 Task: Add a signature Amanda Green containing Thank you, Amanda Green to email address softage.10@softage.net and add a folder Antivirus
Action: Mouse moved to (117, 110)
Screenshot: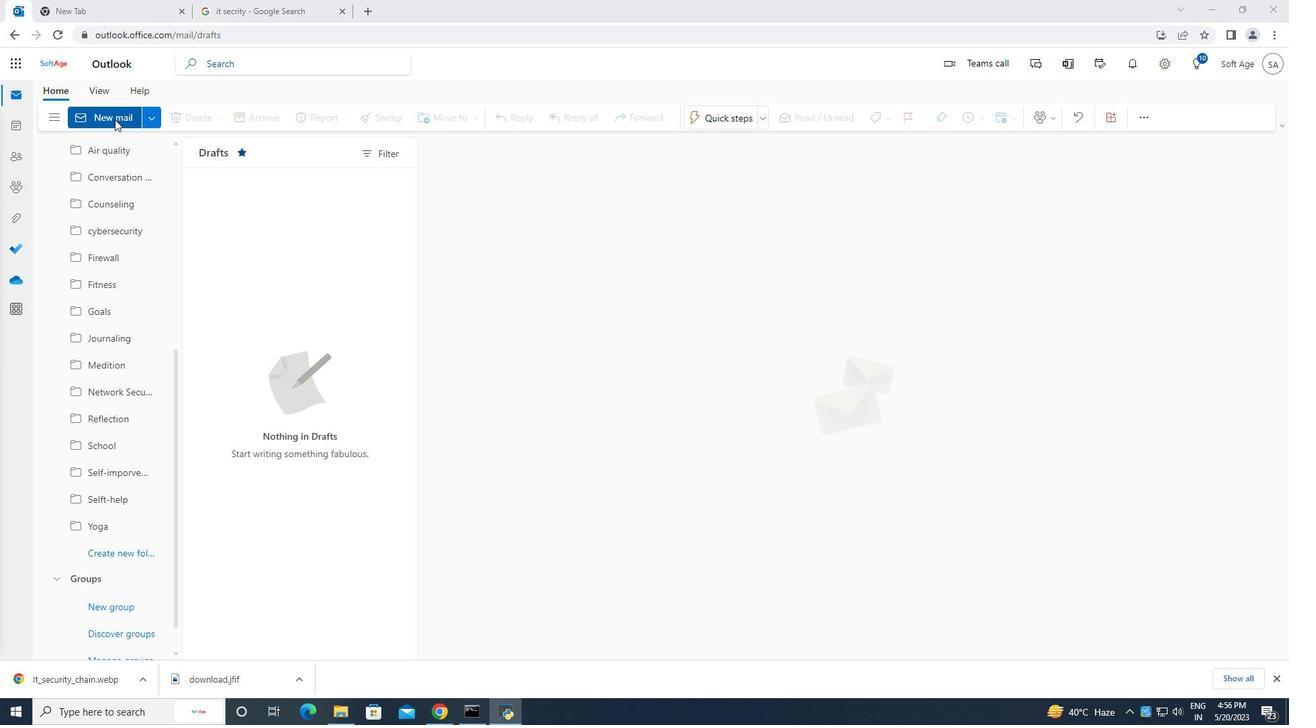 
Action: Mouse pressed left at (117, 110)
Screenshot: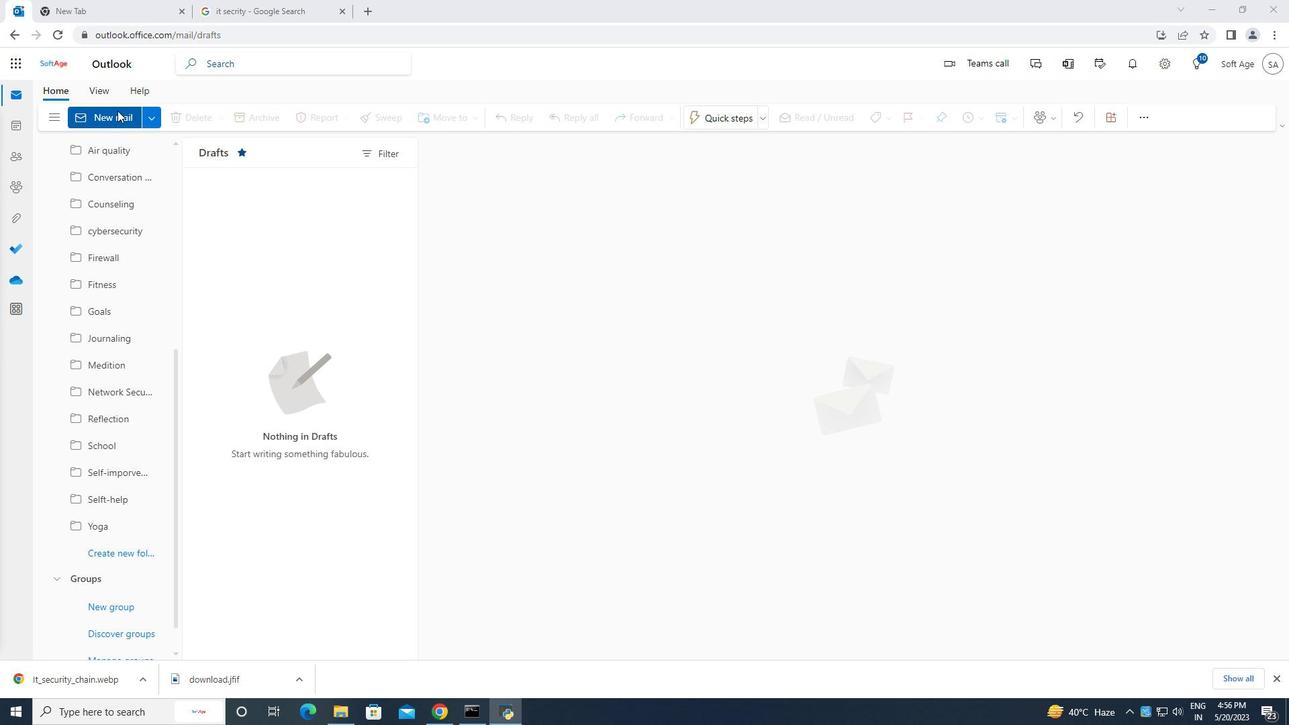 
Action: Mouse moved to (869, 102)
Screenshot: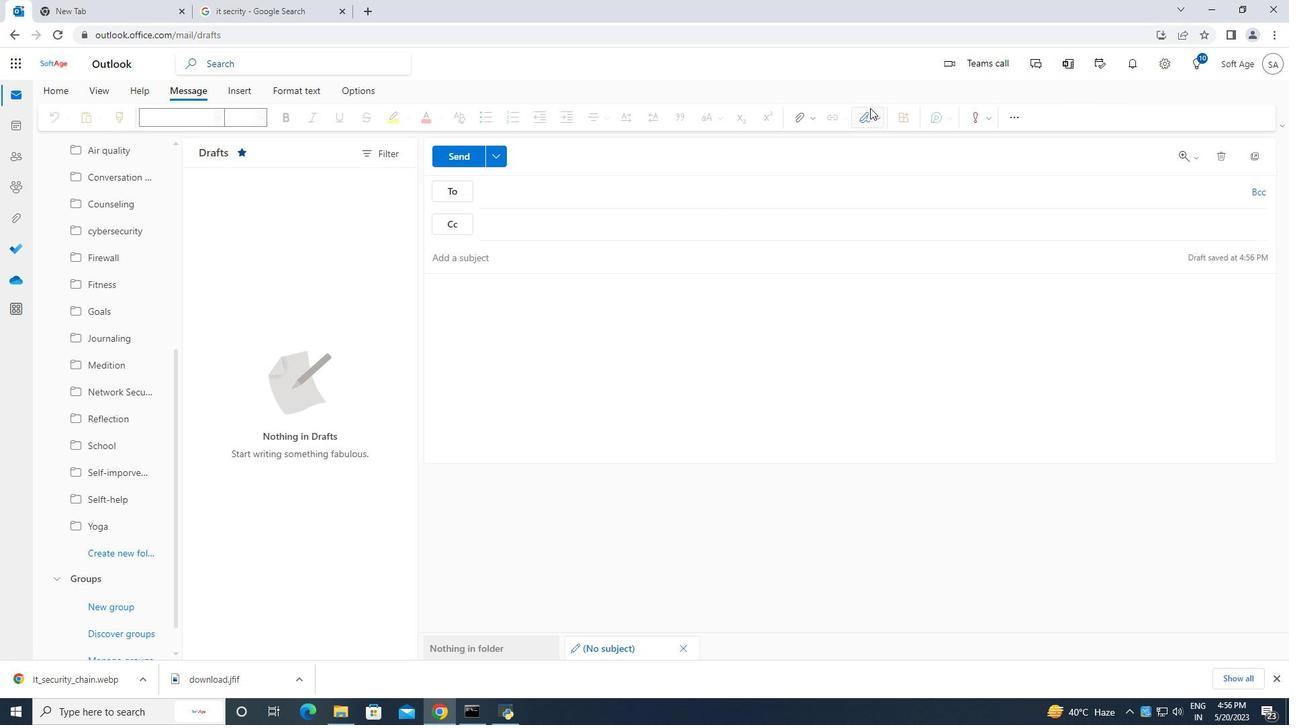 
Action: Mouse pressed left at (869, 102)
Screenshot: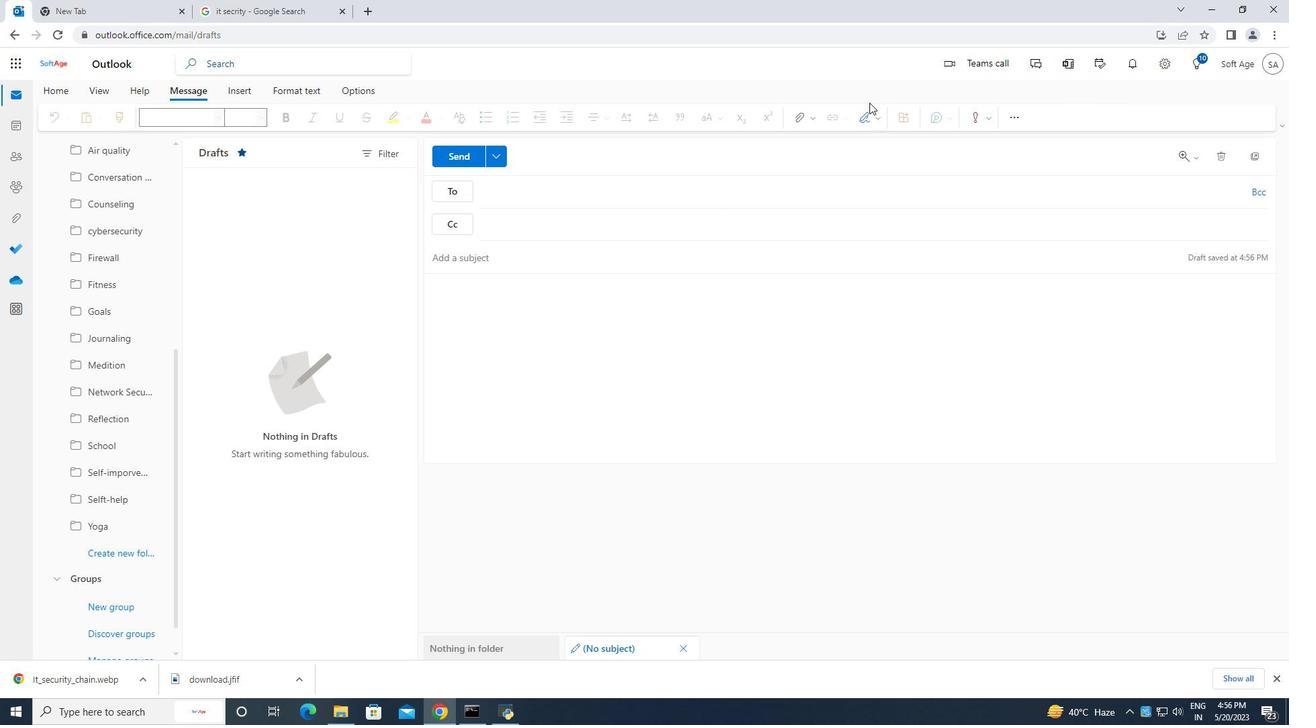 
Action: Mouse moved to (872, 118)
Screenshot: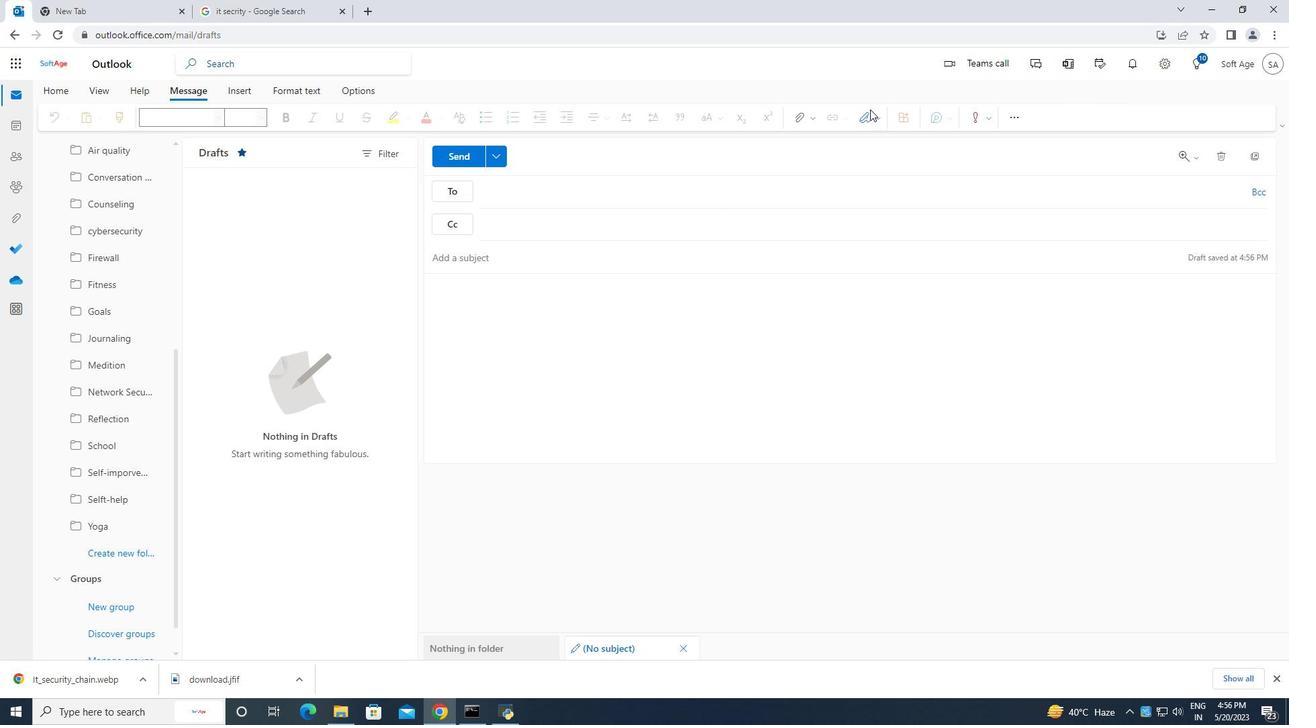 
Action: Mouse pressed left at (872, 118)
Screenshot: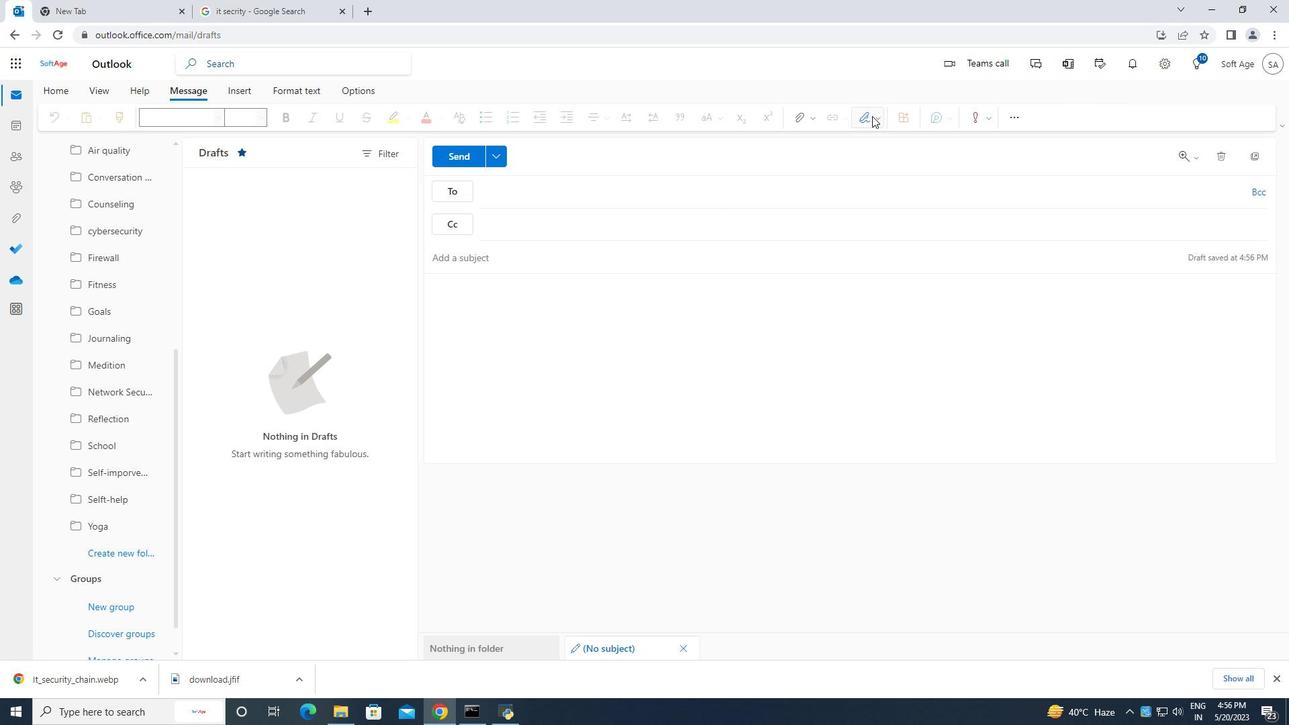 
Action: Mouse moved to (845, 169)
Screenshot: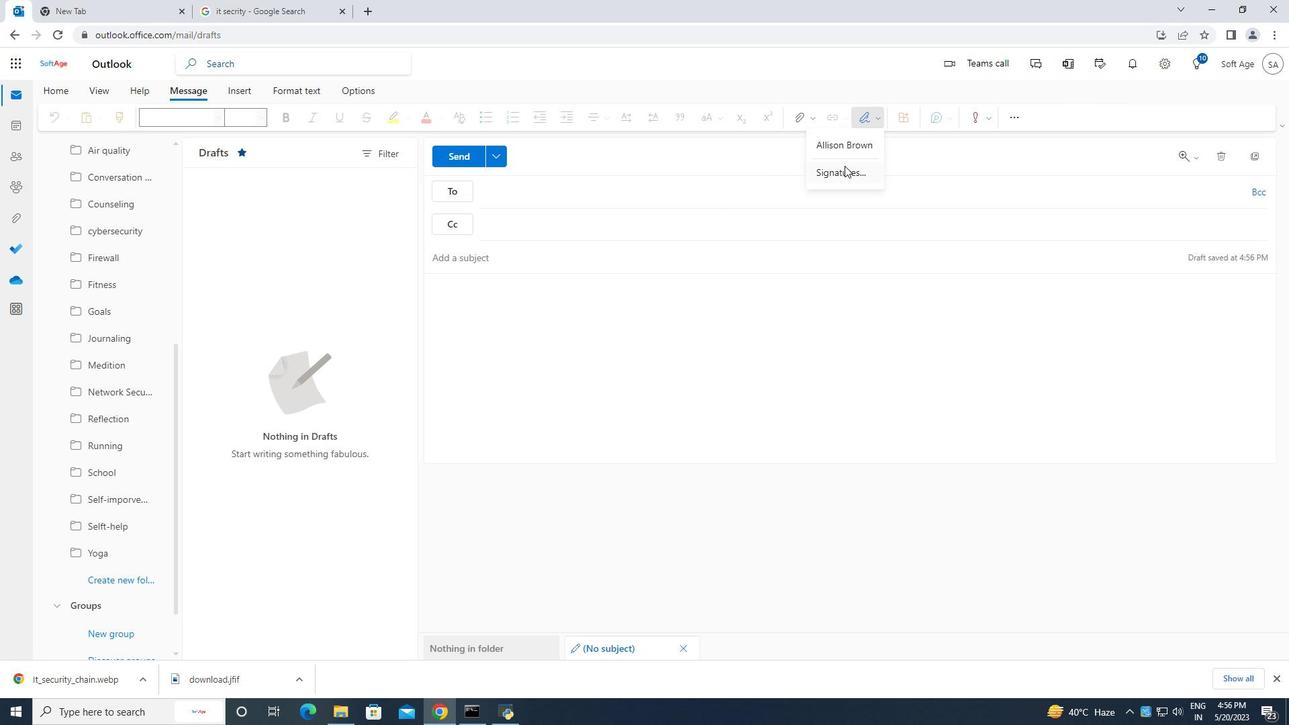 
Action: Mouse pressed left at (845, 169)
Screenshot: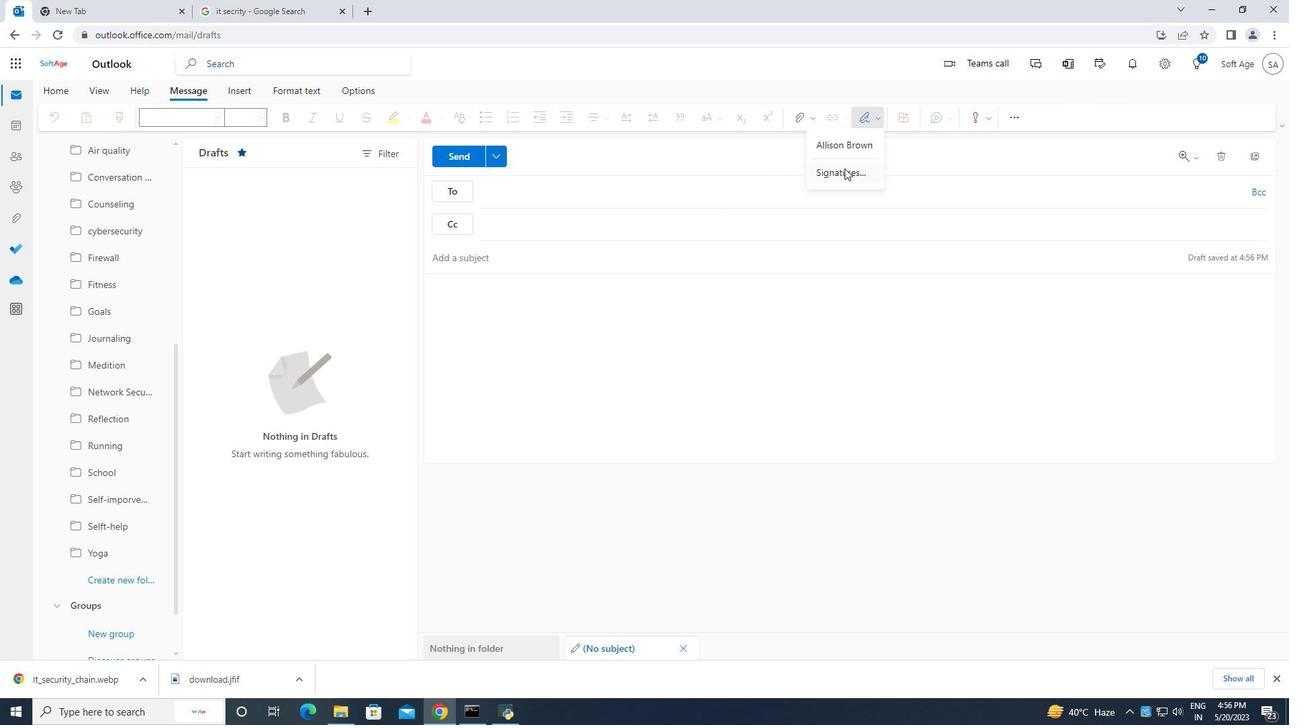 
Action: Mouse moved to (904, 223)
Screenshot: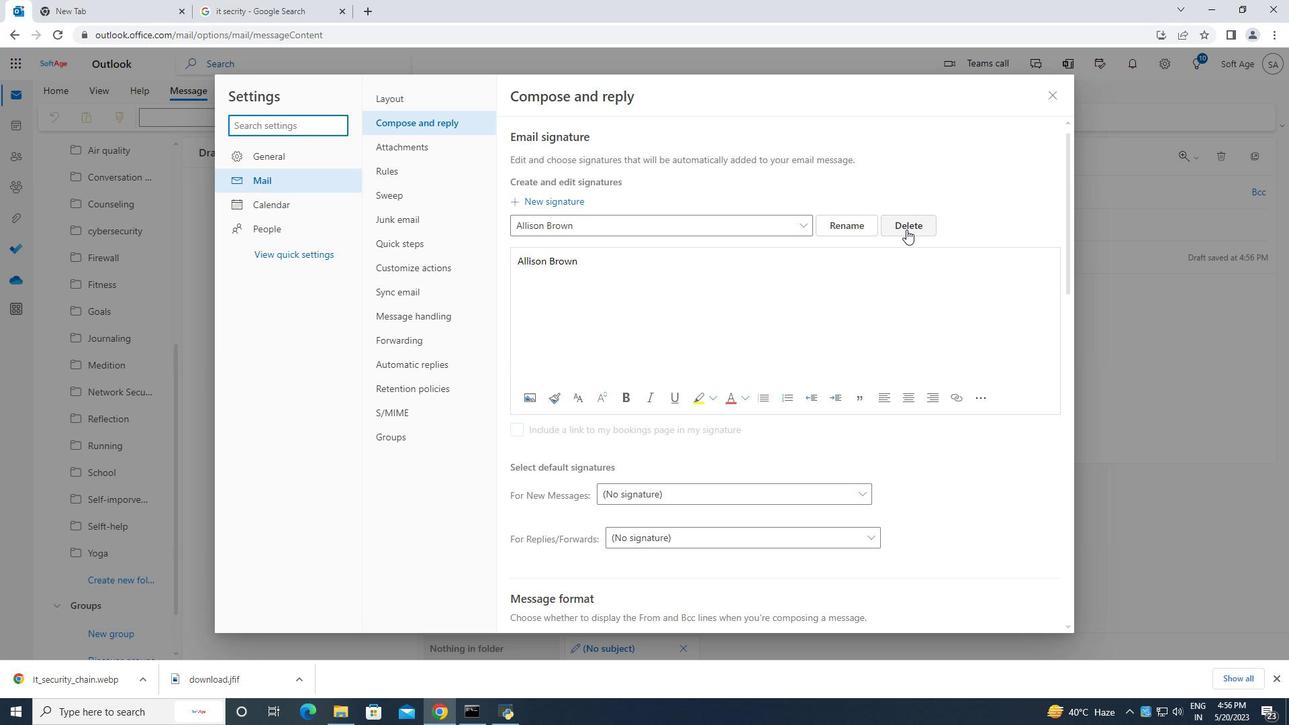 
Action: Mouse pressed left at (904, 223)
Screenshot: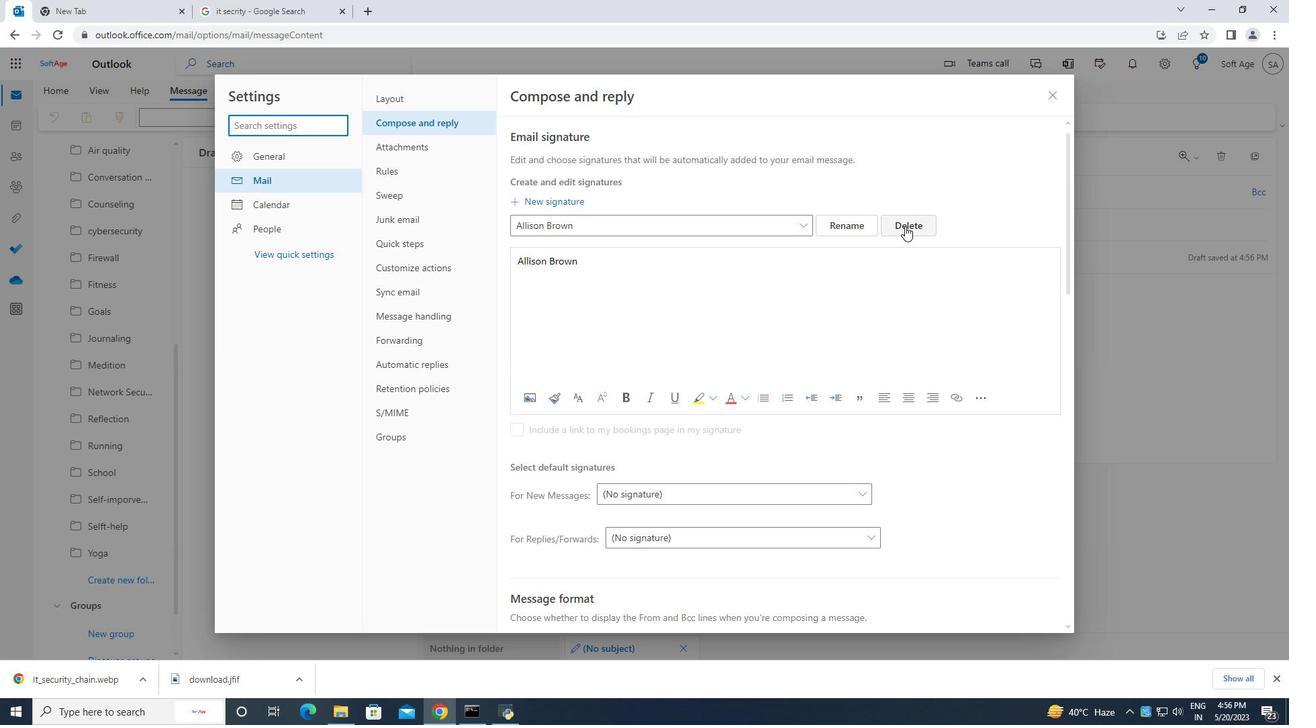 
Action: Mouse moved to (633, 221)
Screenshot: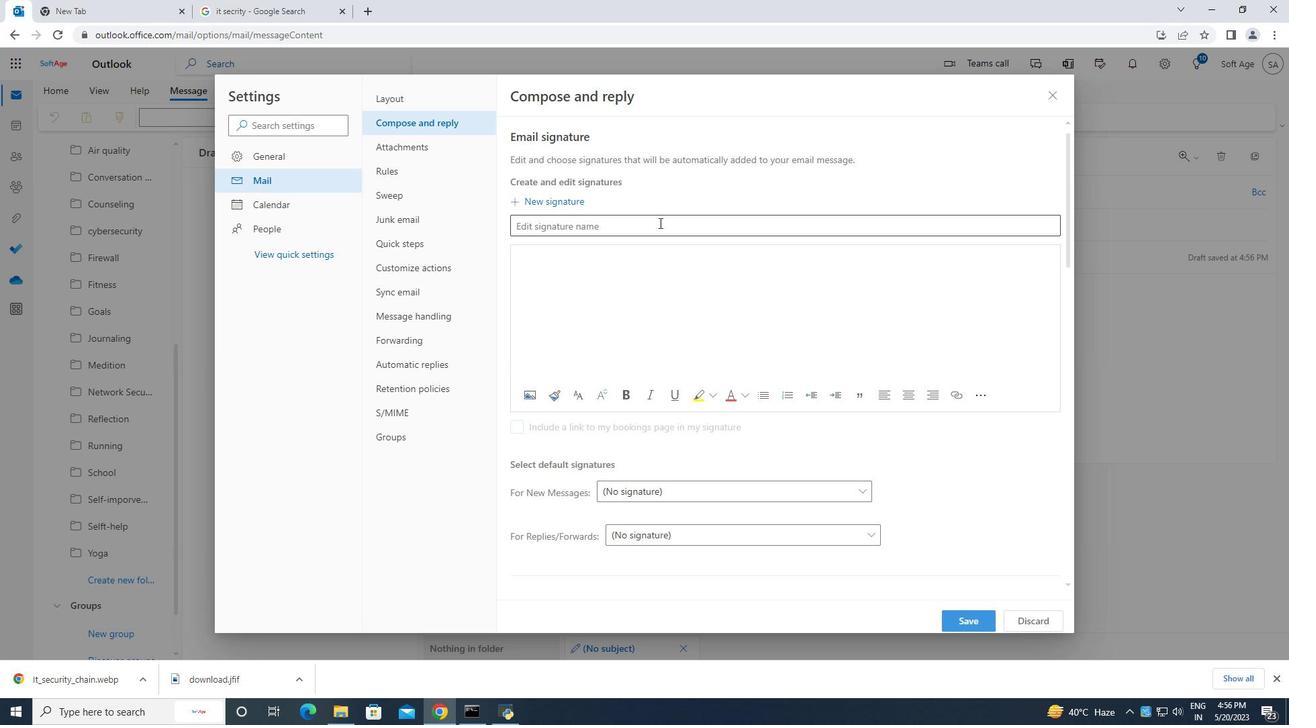 
Action: Mouse pressed left at (633, 221)
Screenshot: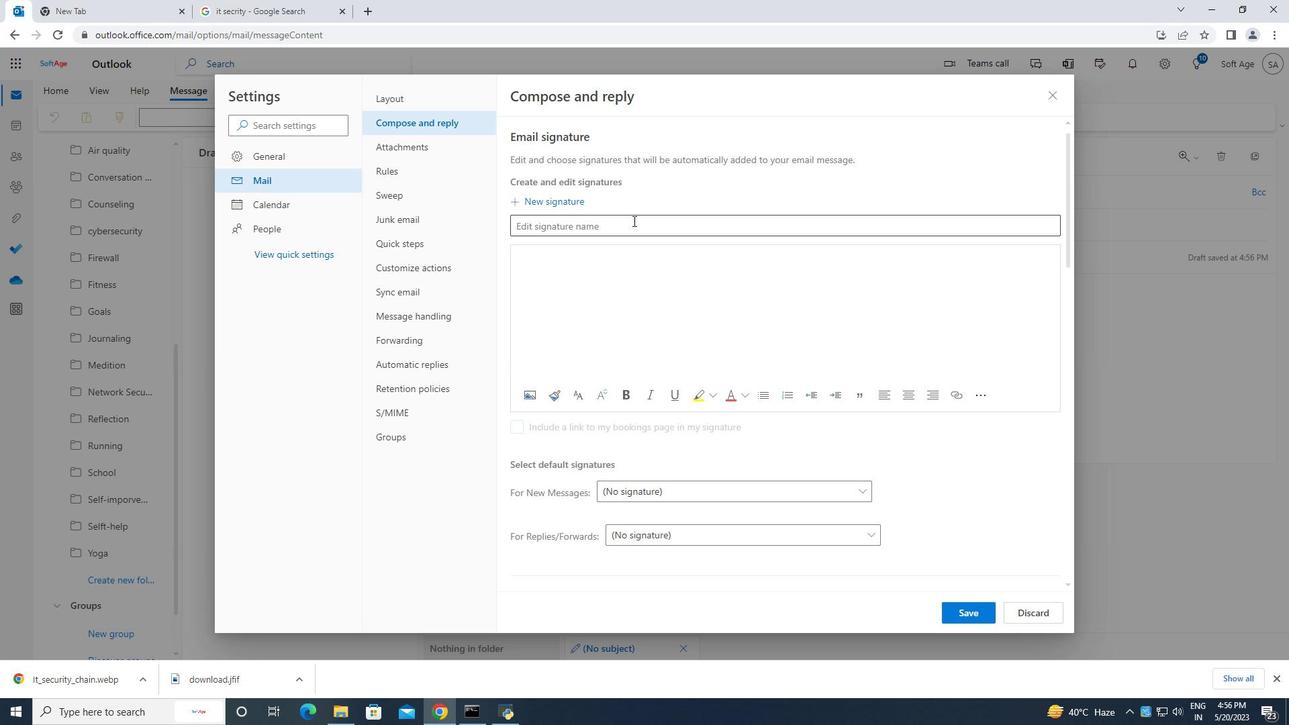 
Action: Key pressed <Key.caps_lock>A<Key.caps_lock>manda<Key.space><Key.caps_lock>G<Key.caps_lock>reen
Screenshot: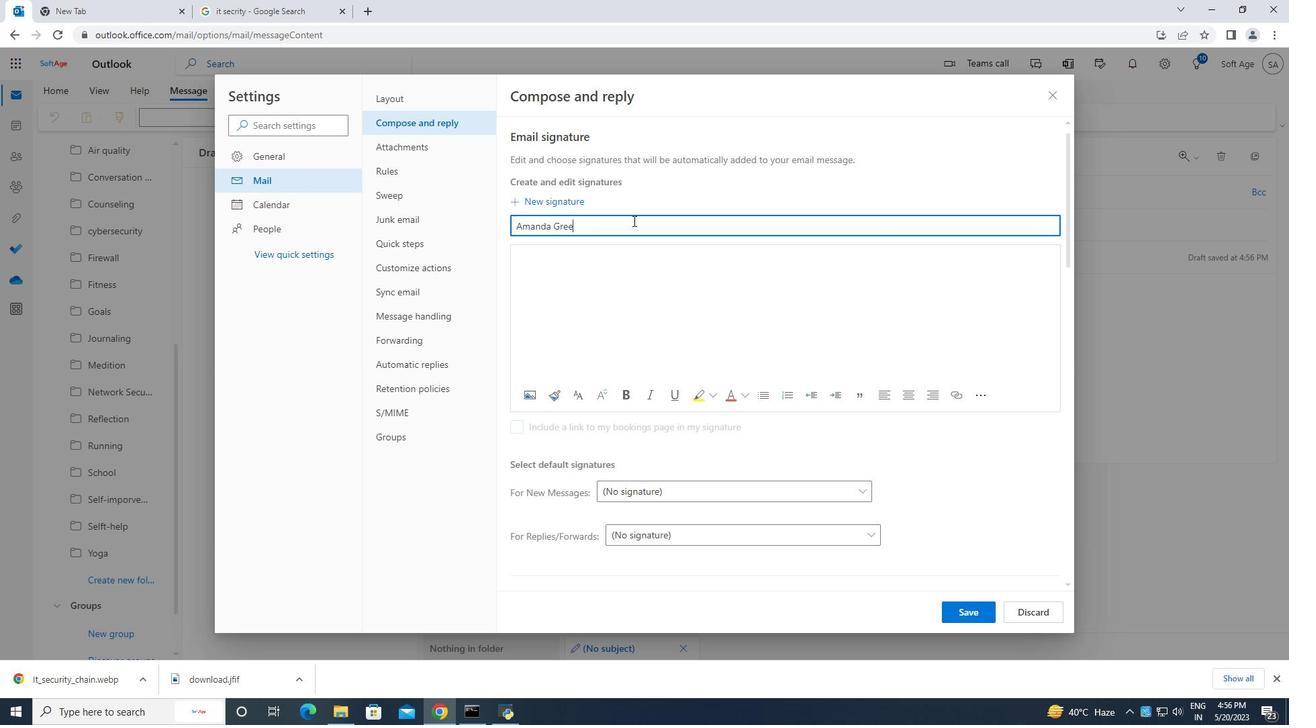 
Action: Mouse moved to (492, 245)
Screenshot: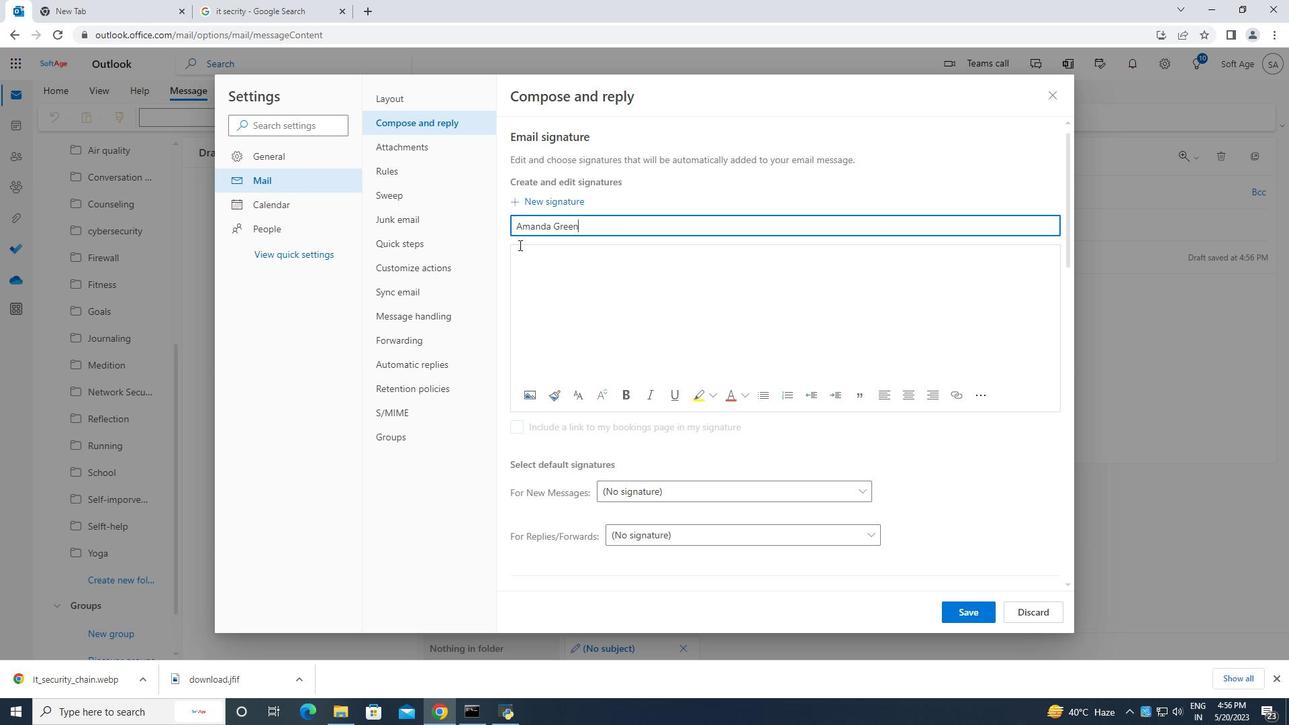 
Action: Mouse pressed left at (492, 245)
Screenshot: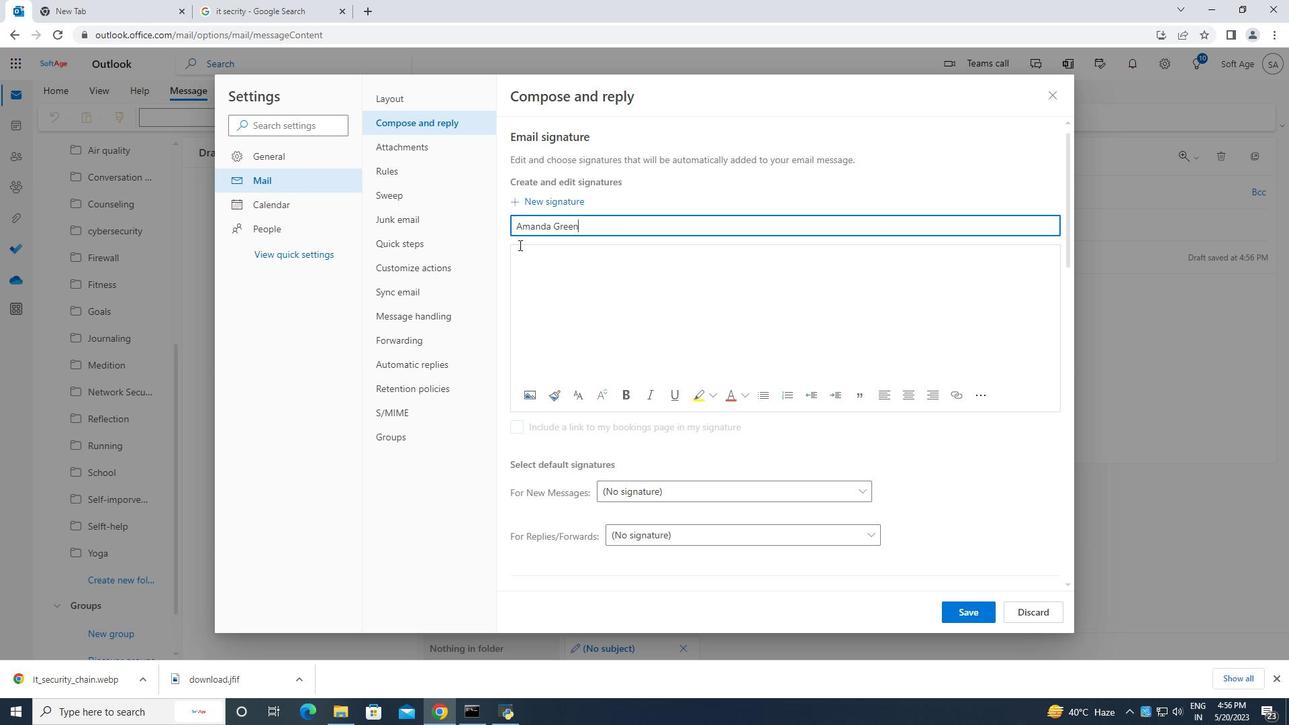 
Action: Mouse moved to (822, 334)
Screenshot: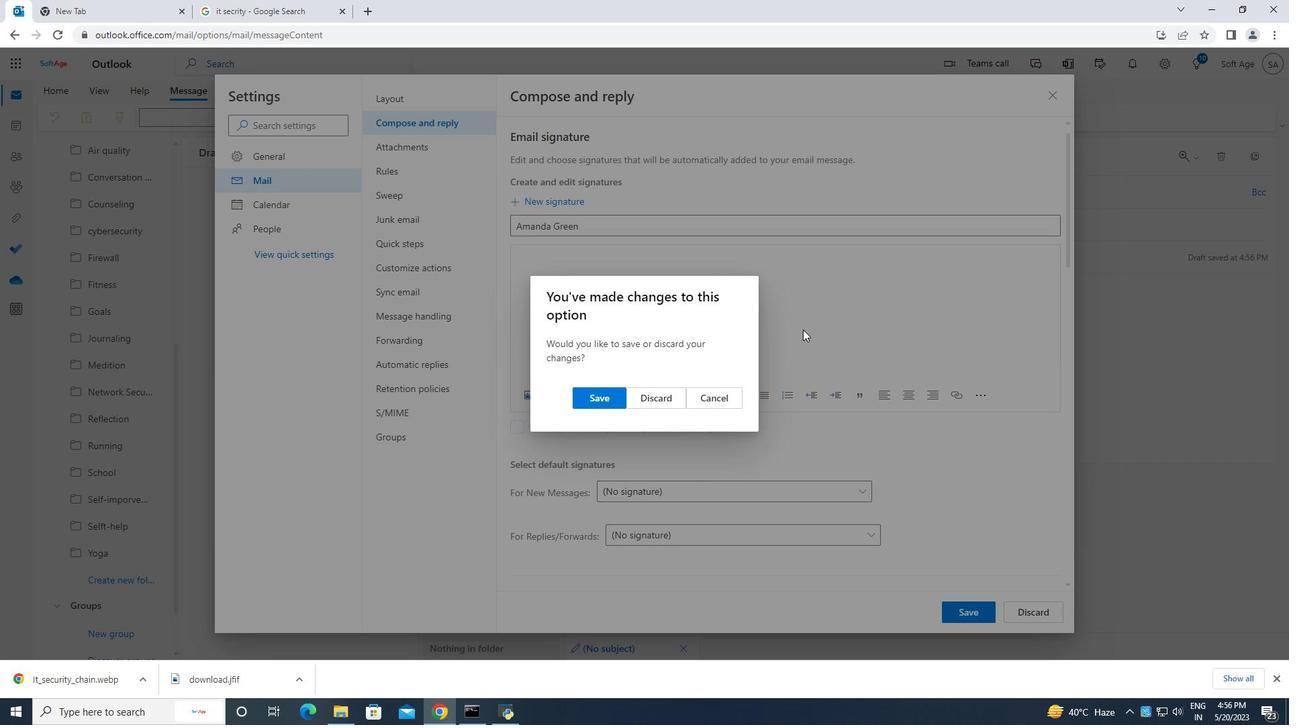 
Action: Mouse pressed left at (822, 334)
Screenshot: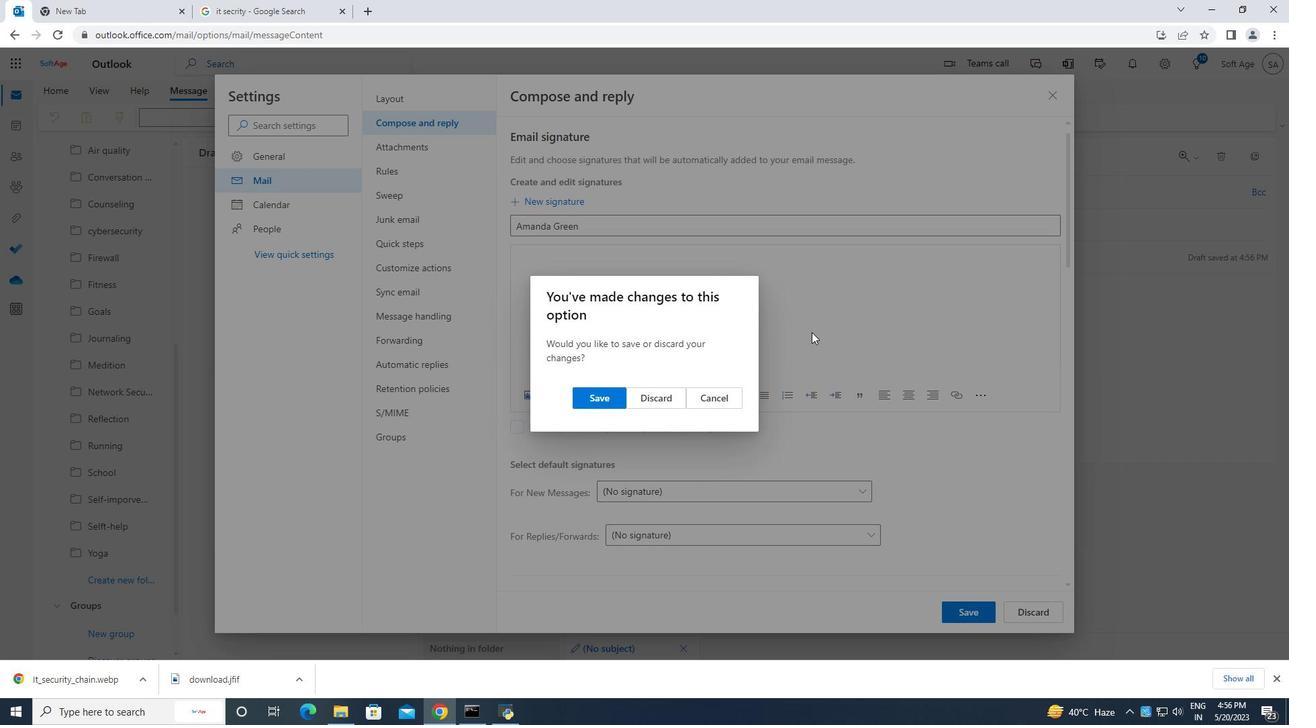 
Action: Mouse moved to (578, 260)
Screenshot: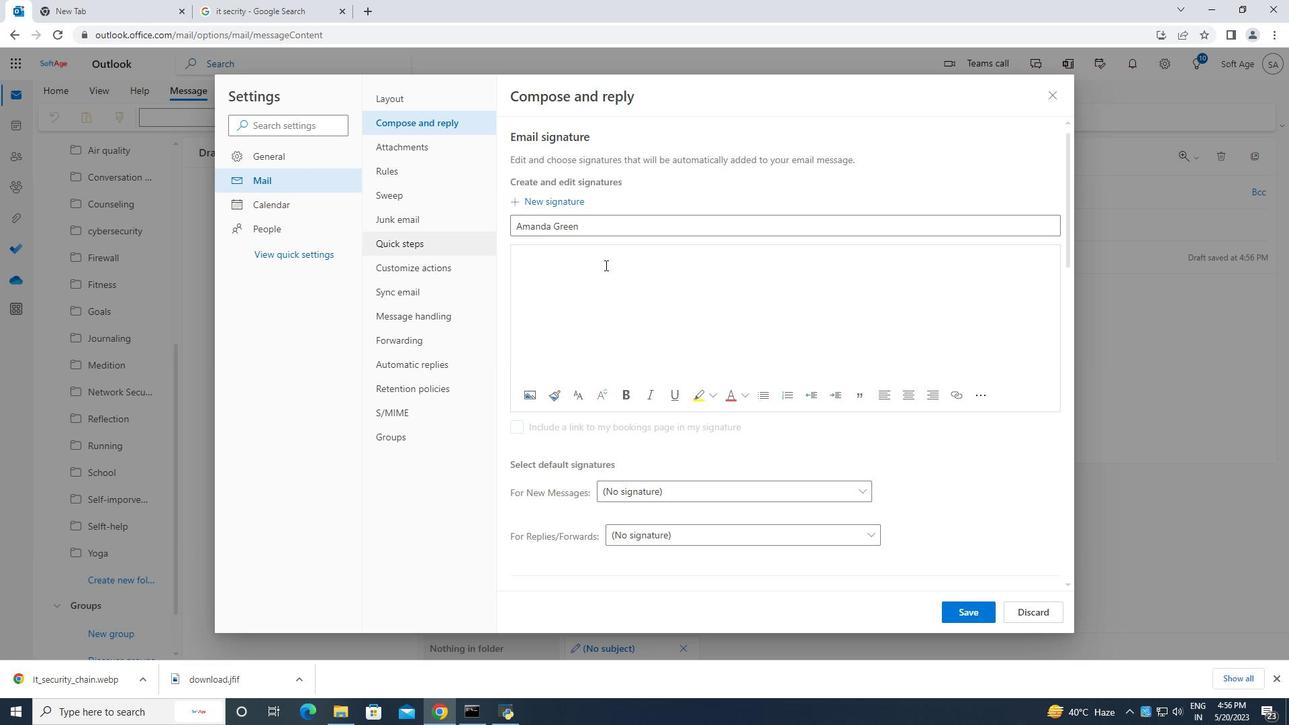 
Action: Mouse pressed left at (578, 260)
Screenshot: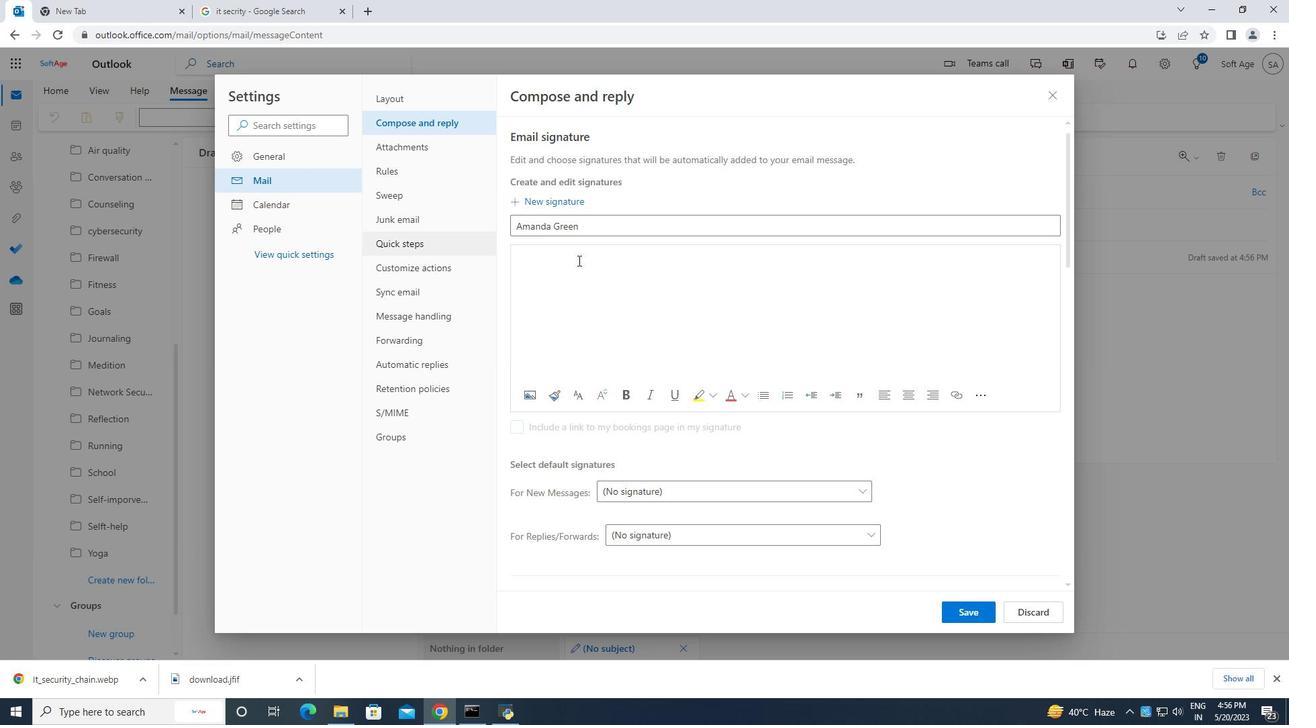 
Action: Mouse moved to (577, 261)
Screenshot: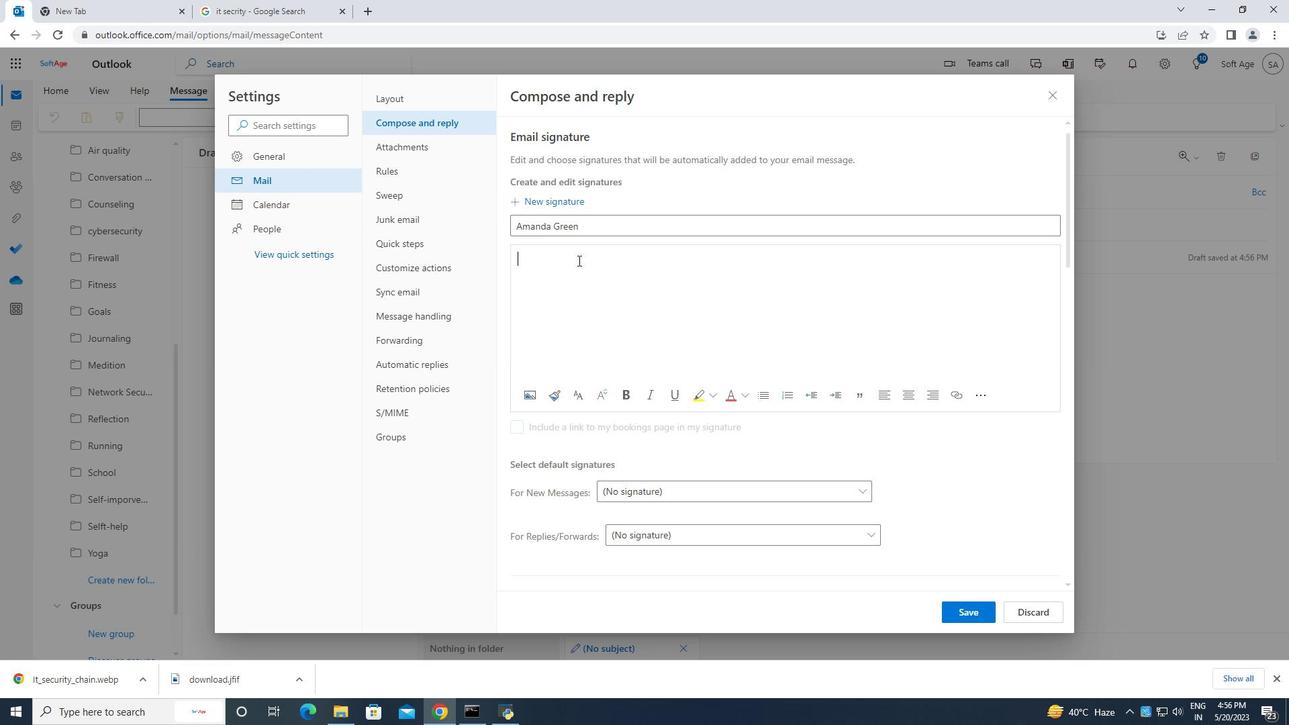 
Action: Key pressed <Key.caps_lock>A<Key.caps_lock>manda<Key.space><Key.caps_lock>FRE<Key.backspace><Key.backspace><Key.backspace><Key.caps_lock>g<Key.caps_lock><Key.backspace>G<Key.caps_lock>reen
Screenshot: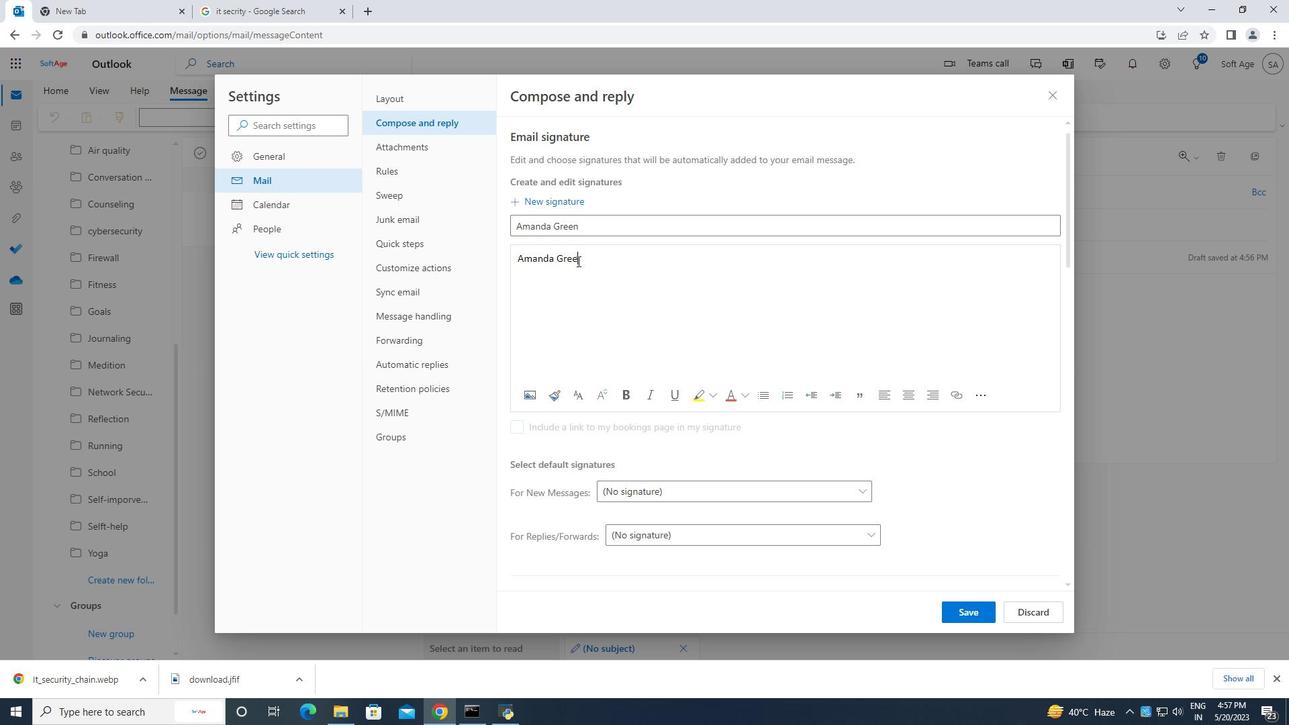 
Action: Mouse moved to (969, 610)
Screenshot: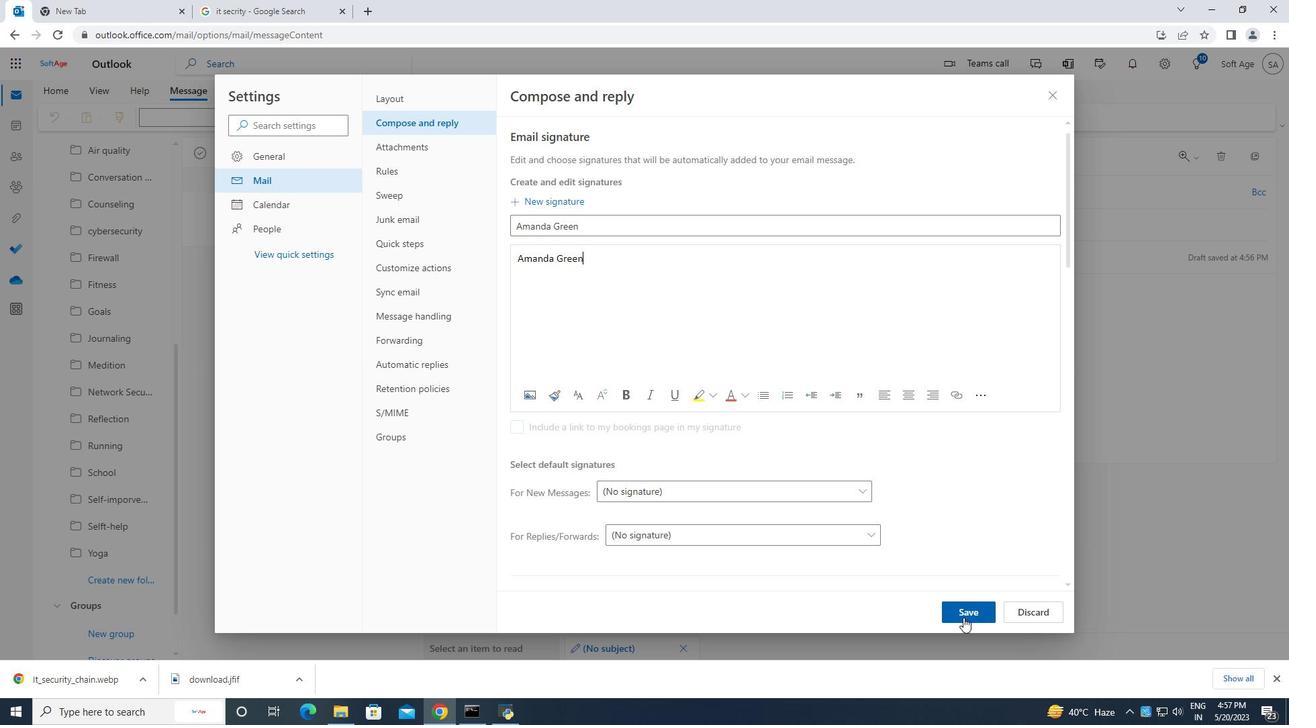 
Action: Mouse pressed left at (969, 610)
Screenshot: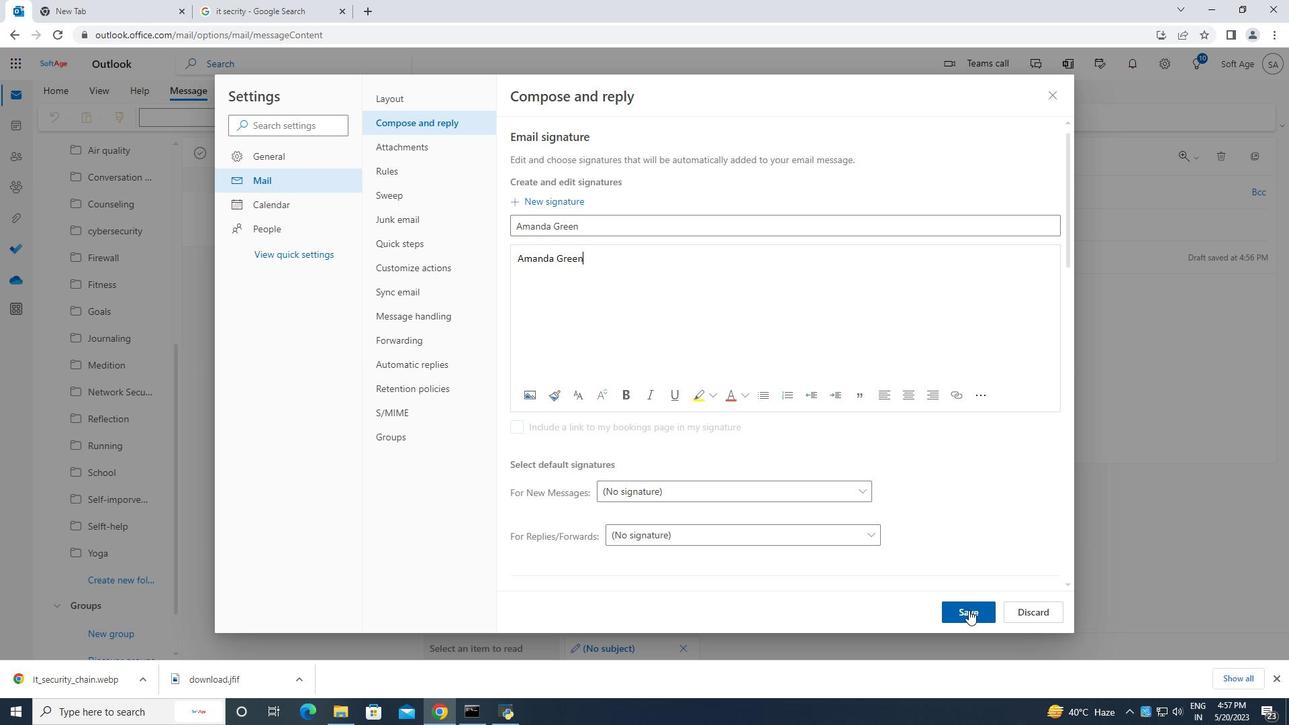 
Action: Mouse moved to (1052, 100)
Screenshot: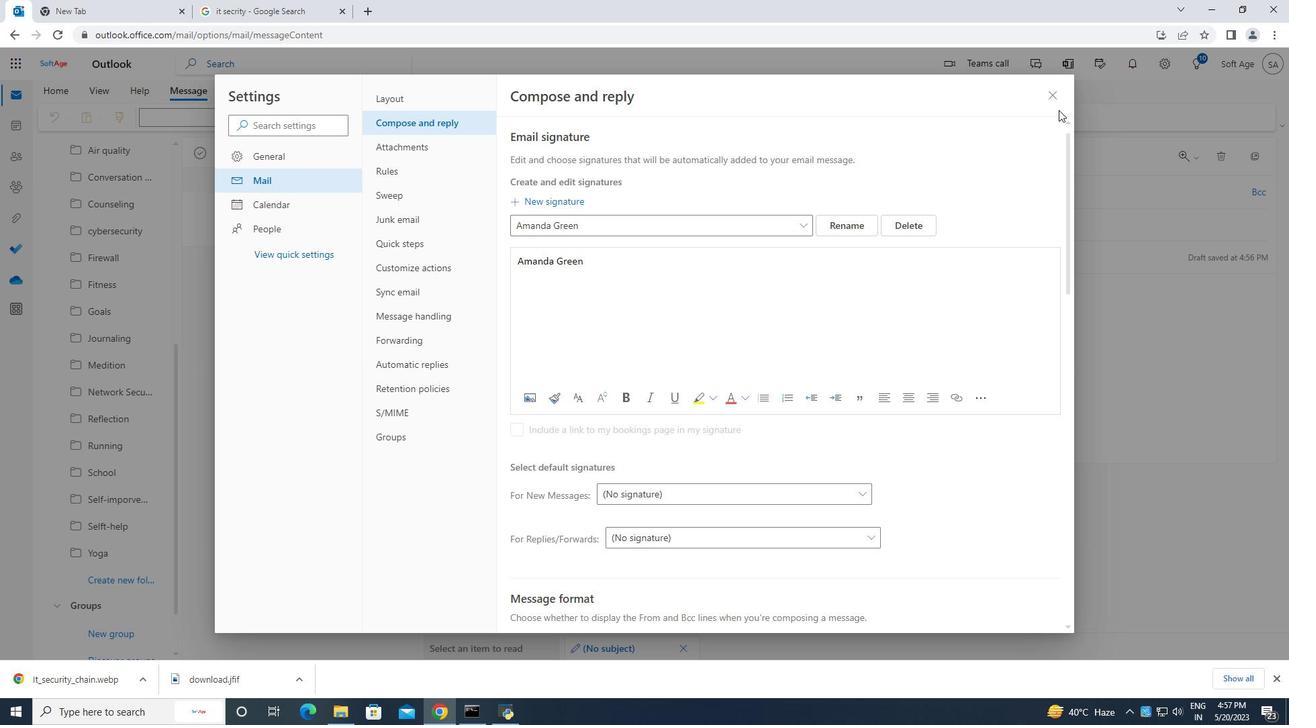 
Action: Mouse pressed left at (1052, 100)
Screenshot: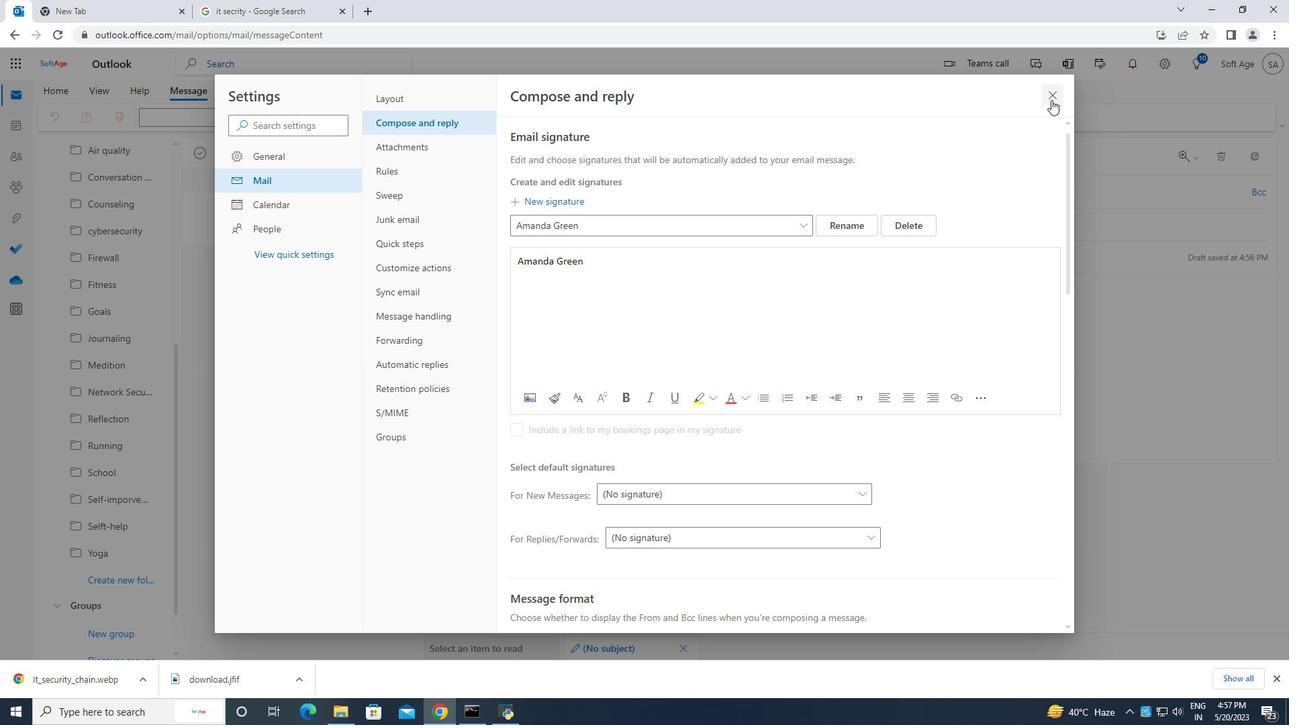 
Action: Mouse moved to (868, 117)
Screenshot: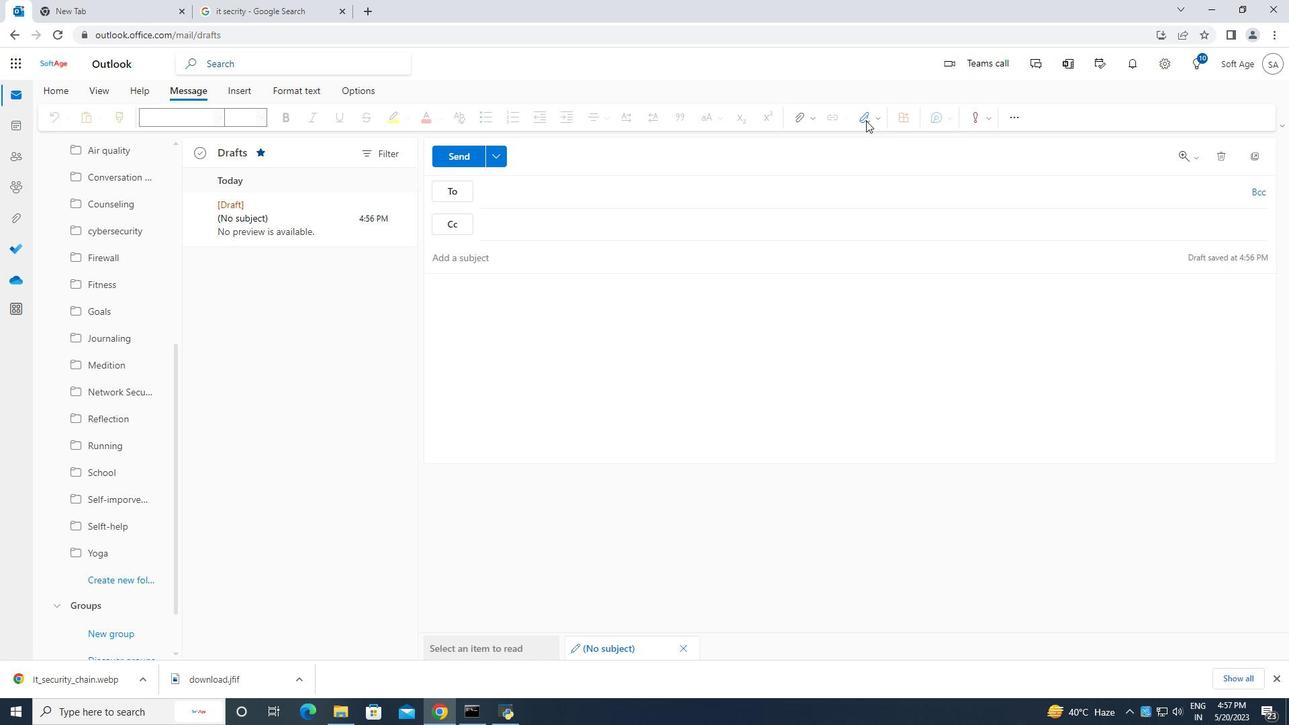 
Action: Mouse pressed left at (868, 117)
Screenshot: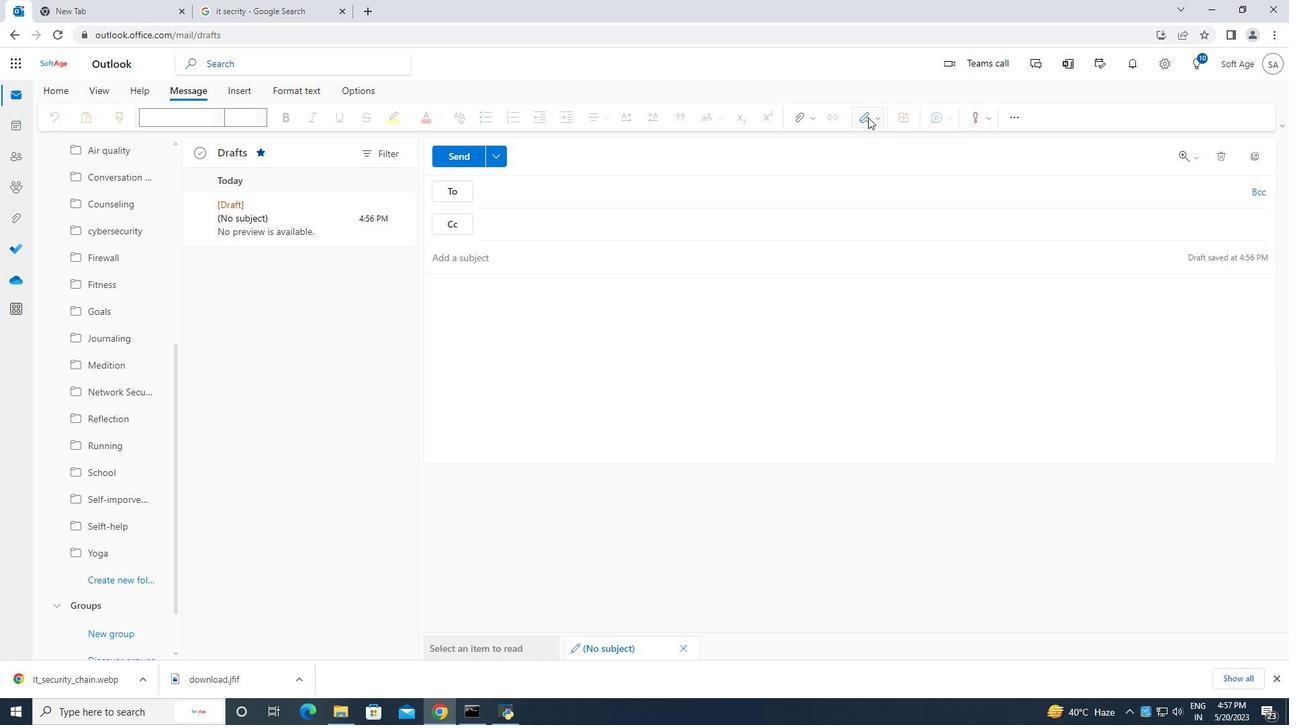
Action: Mouse moved to (846, 144)
Screenshot: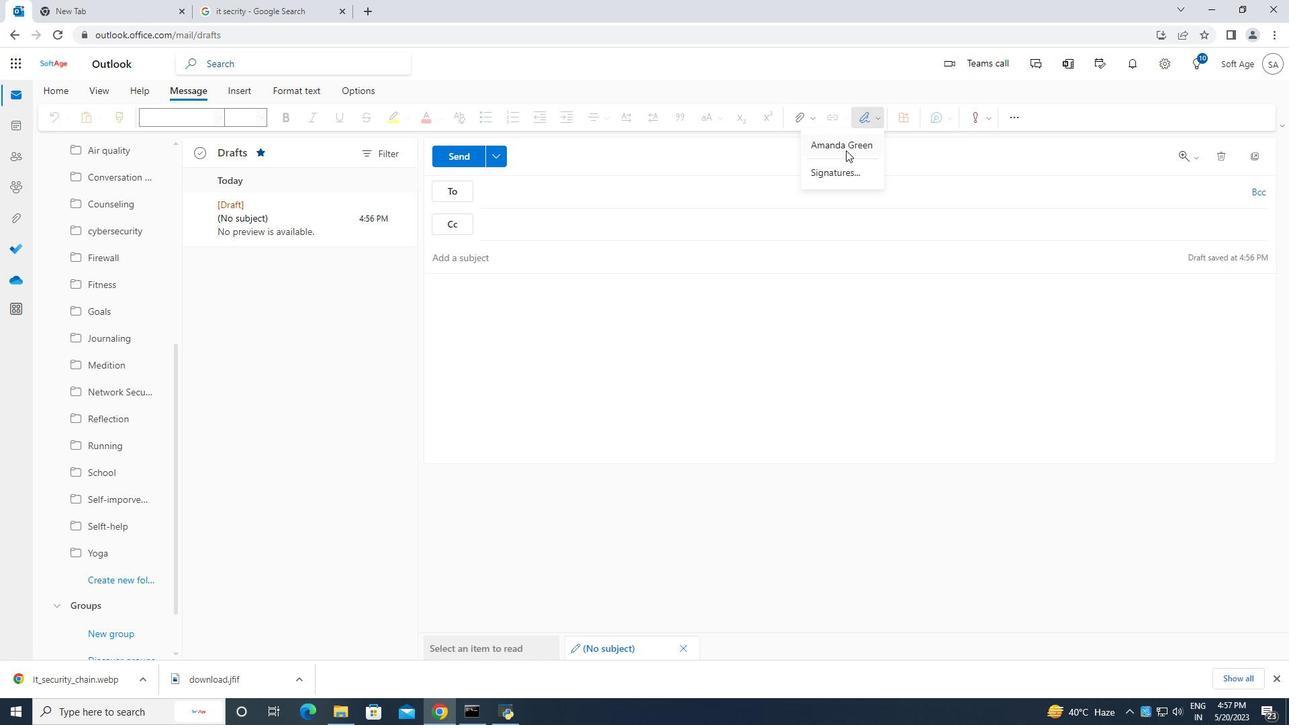 
Action: Mouse pressed left at (846, 144)
Screenshot: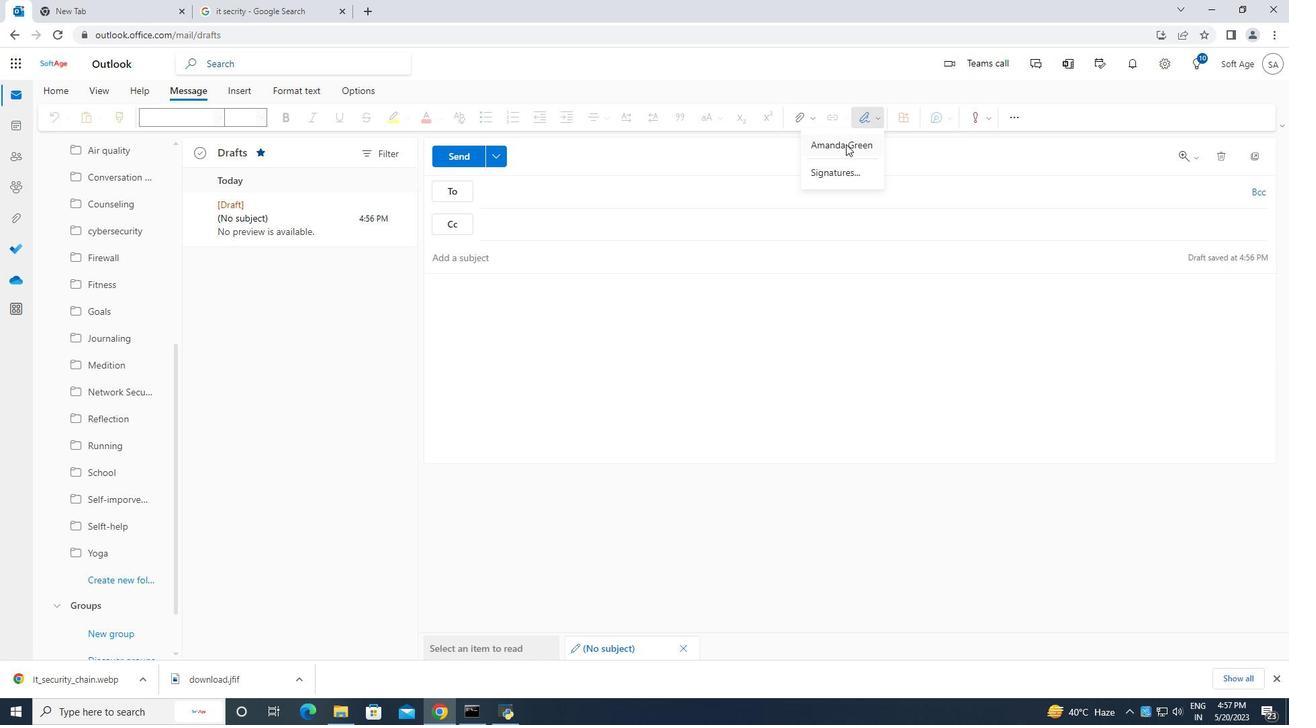 
Action: Mouse moved to (466, 282)
Screenshot: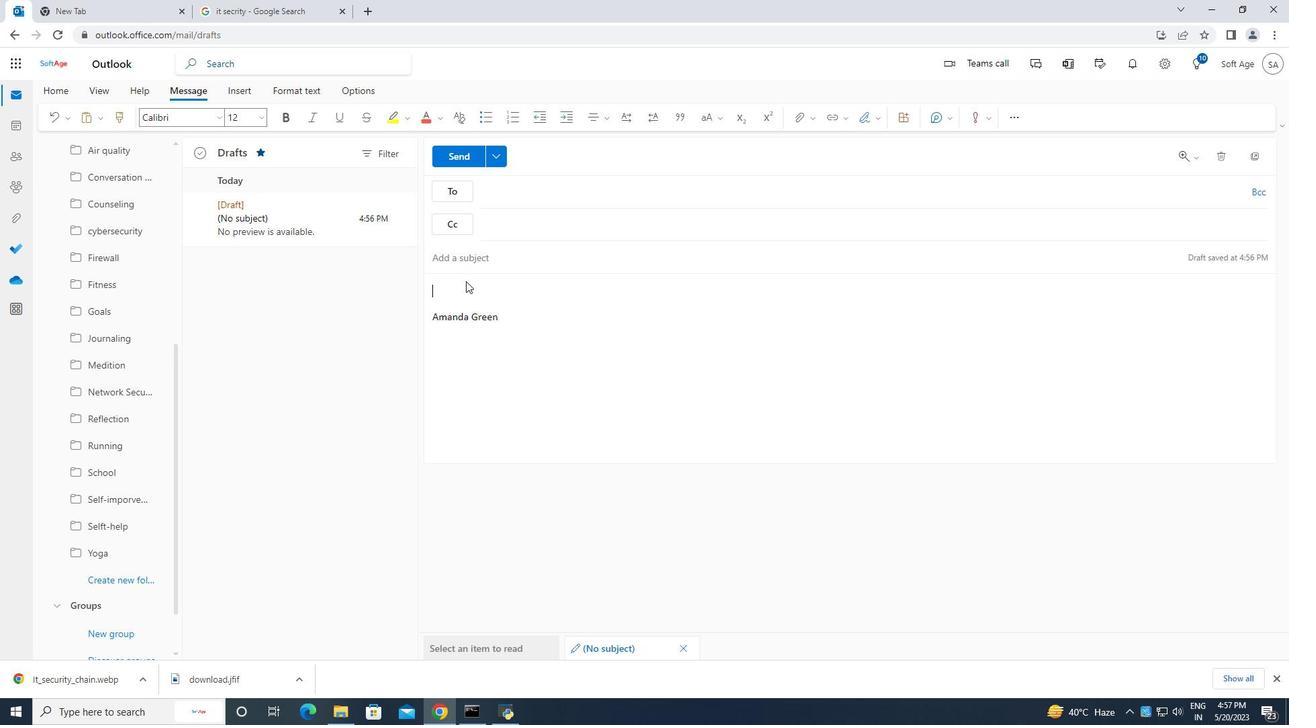 
Action: Key pressed <Key.caps_lock>C<Key.caps_lock>ontaining<Key.space><Key.caps_lock>T<Key.caps_lock>hank<Key.space>you,<Key.space><Key.caps_lock>A<Key.caps_lock>manda<Key.space><Key.caps_lock>G<Key.caps_lock>reen
Screenshot: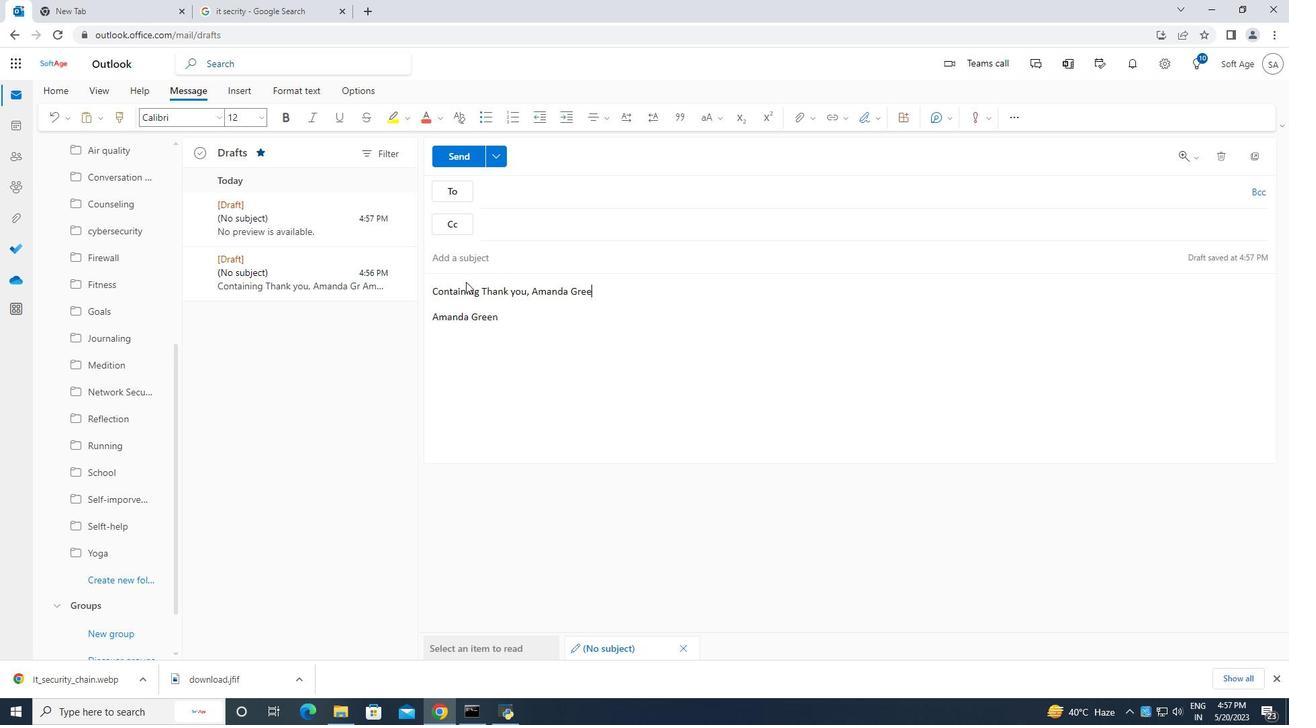 
Action: Mouse moved to (571, 187)
Screenshot: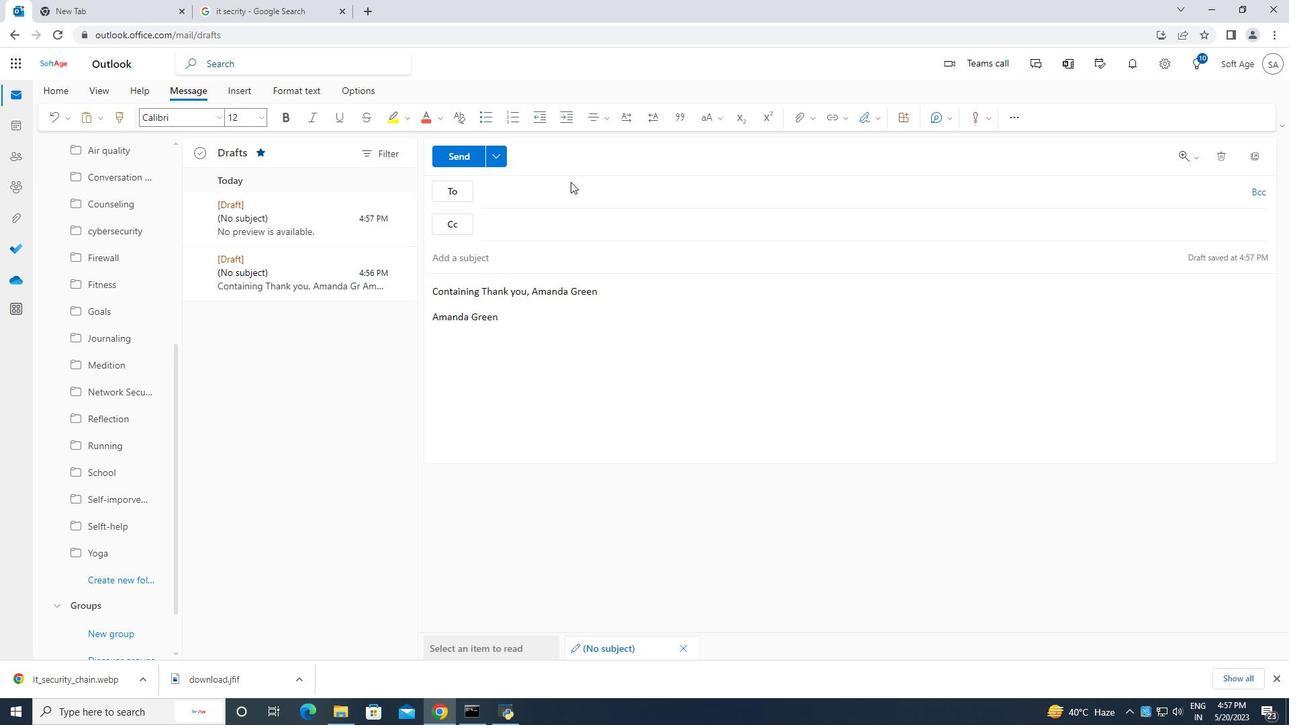 
Action: Mouse pressed left at (571, 187)
Screenshot: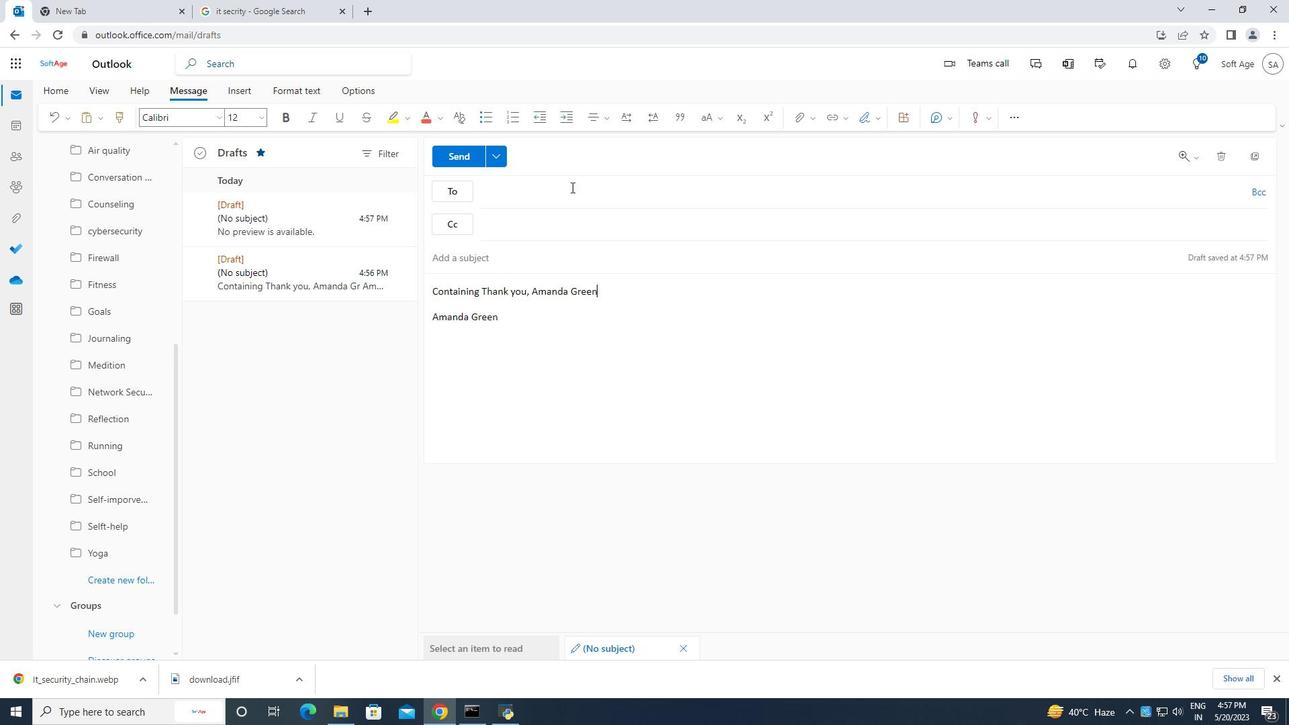 
Action: Mouse moved to (573, 188)
Screenshot: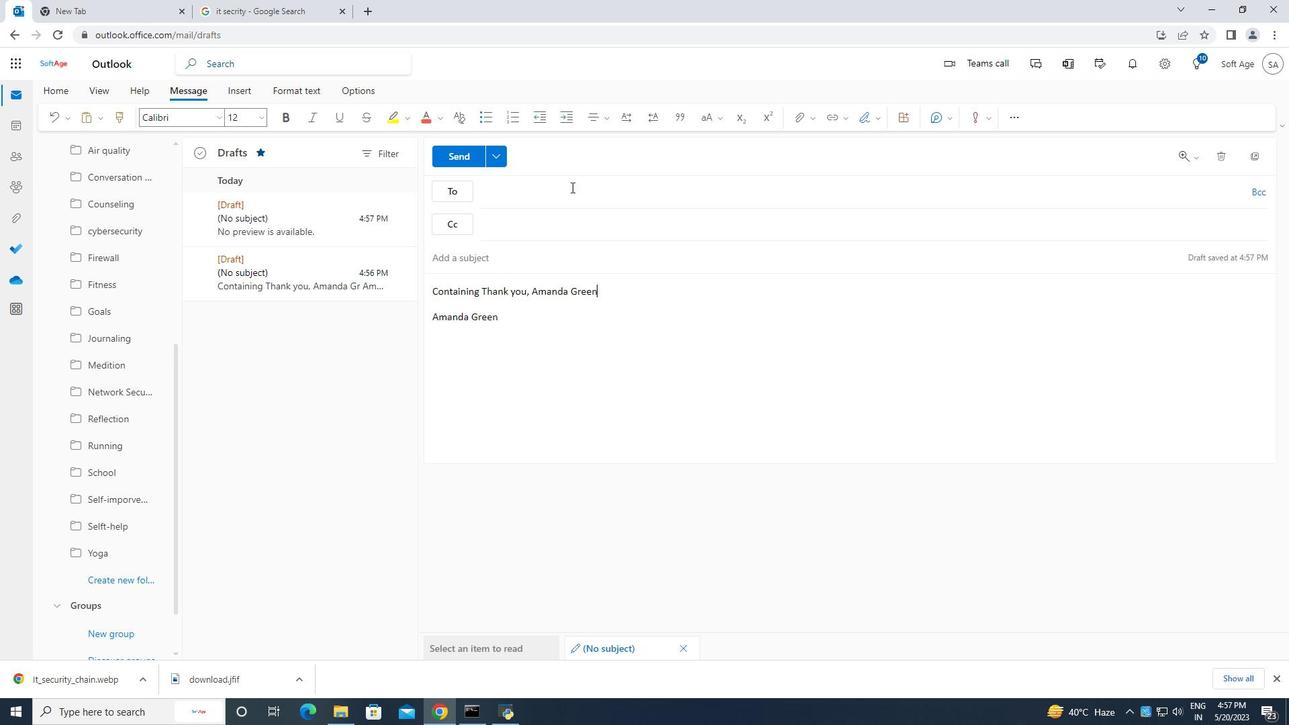 
Action: Key pressed soft
Screenshot: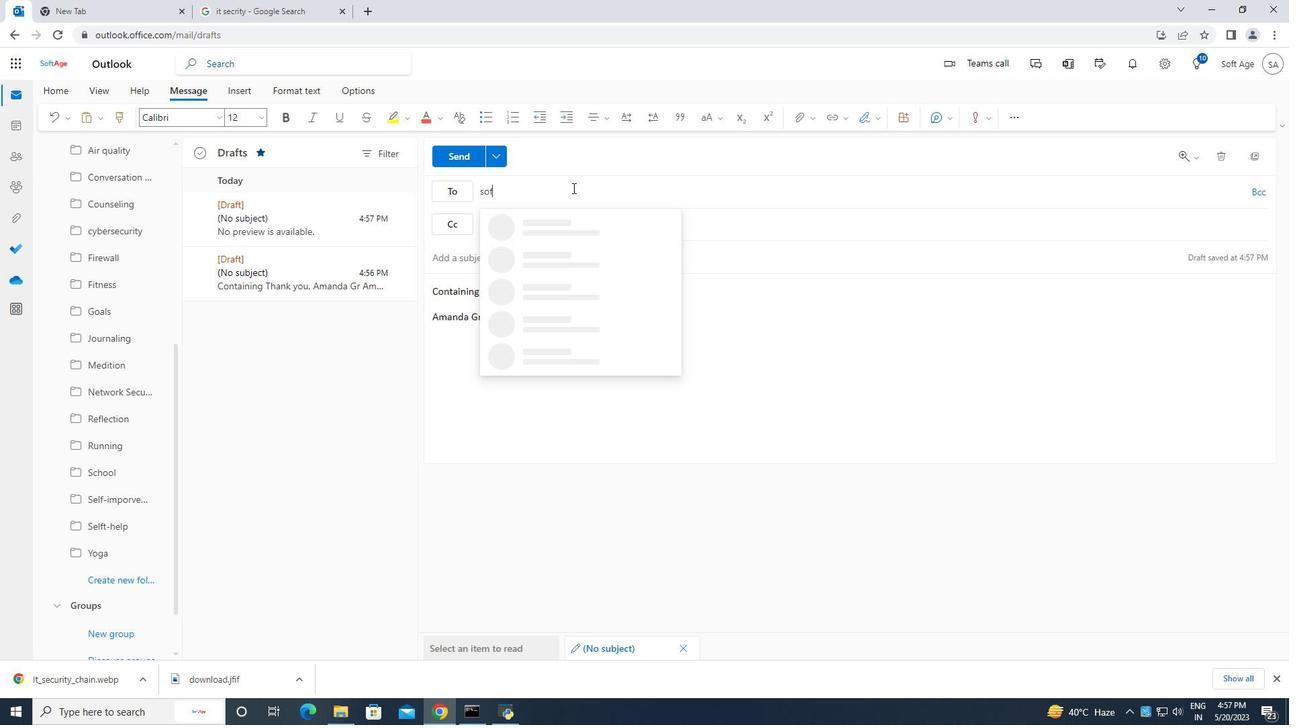 
Action: Mouse moved to (624, 224)
Screenshot: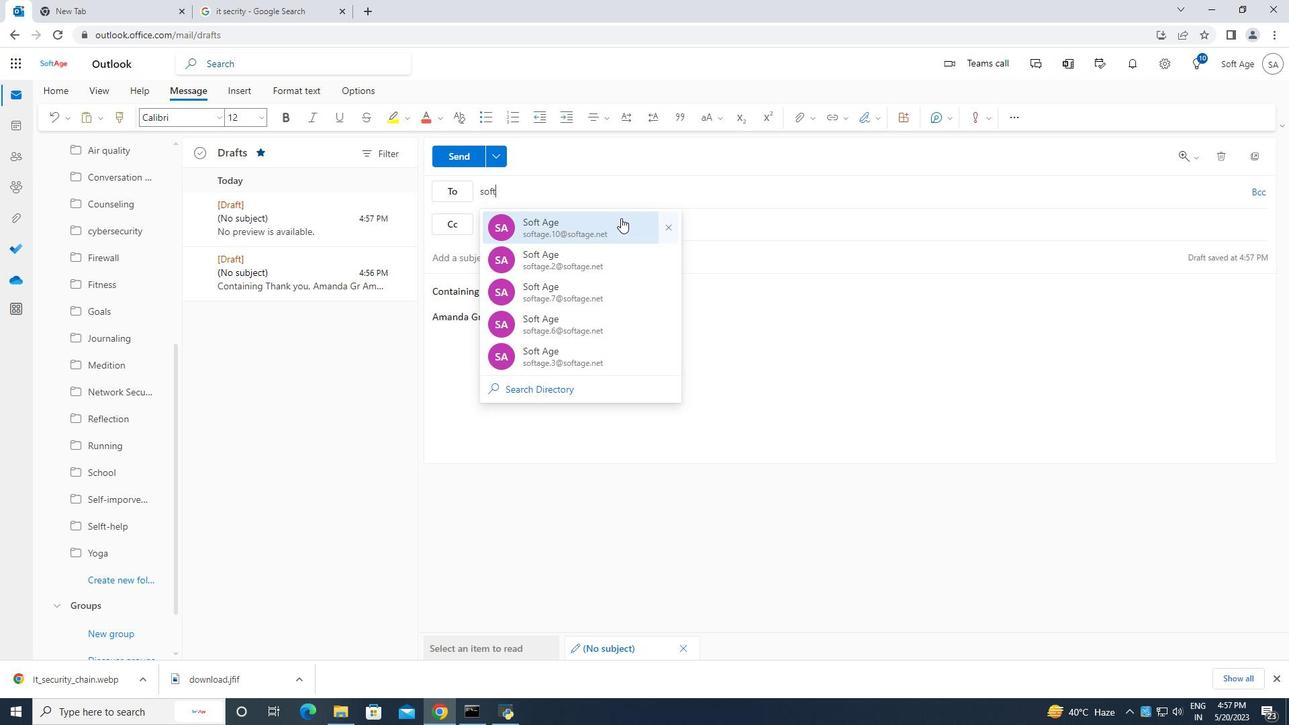 
Action: Mouse pressed left at (624, 224)
Screenshot: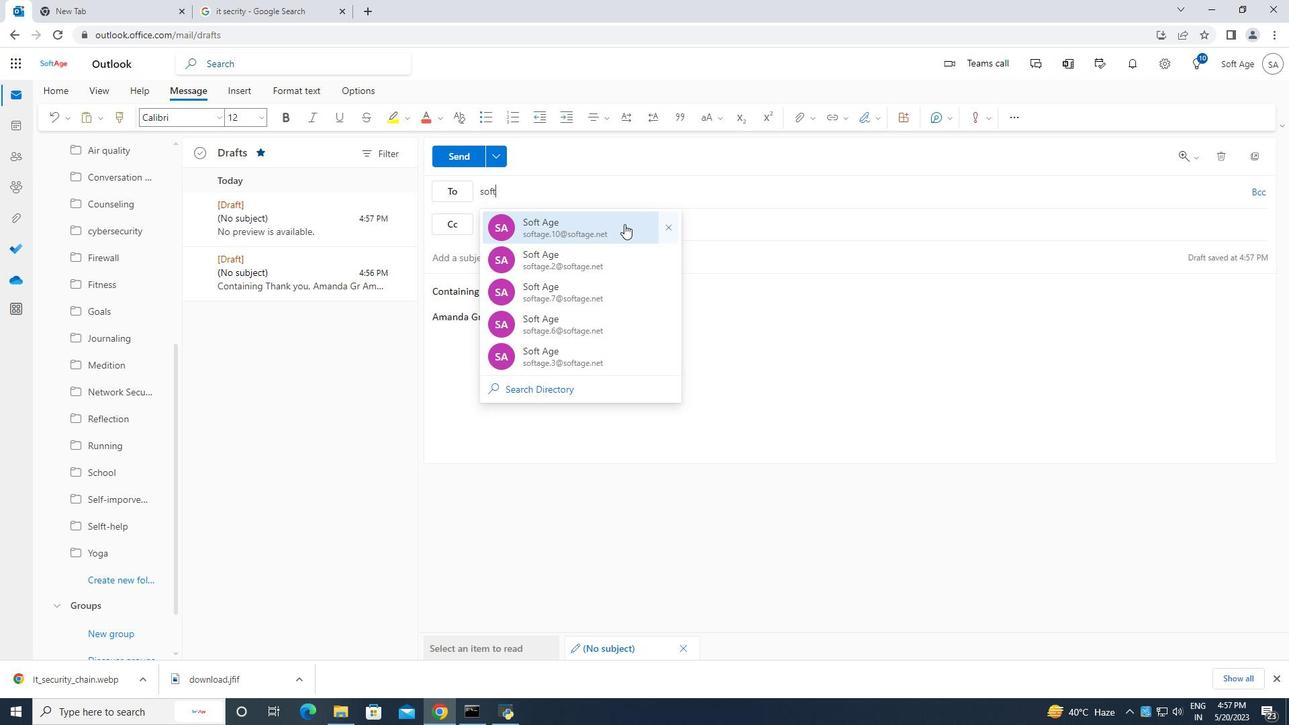 
Action: Mouse moved to (125, 580)
Screenshot: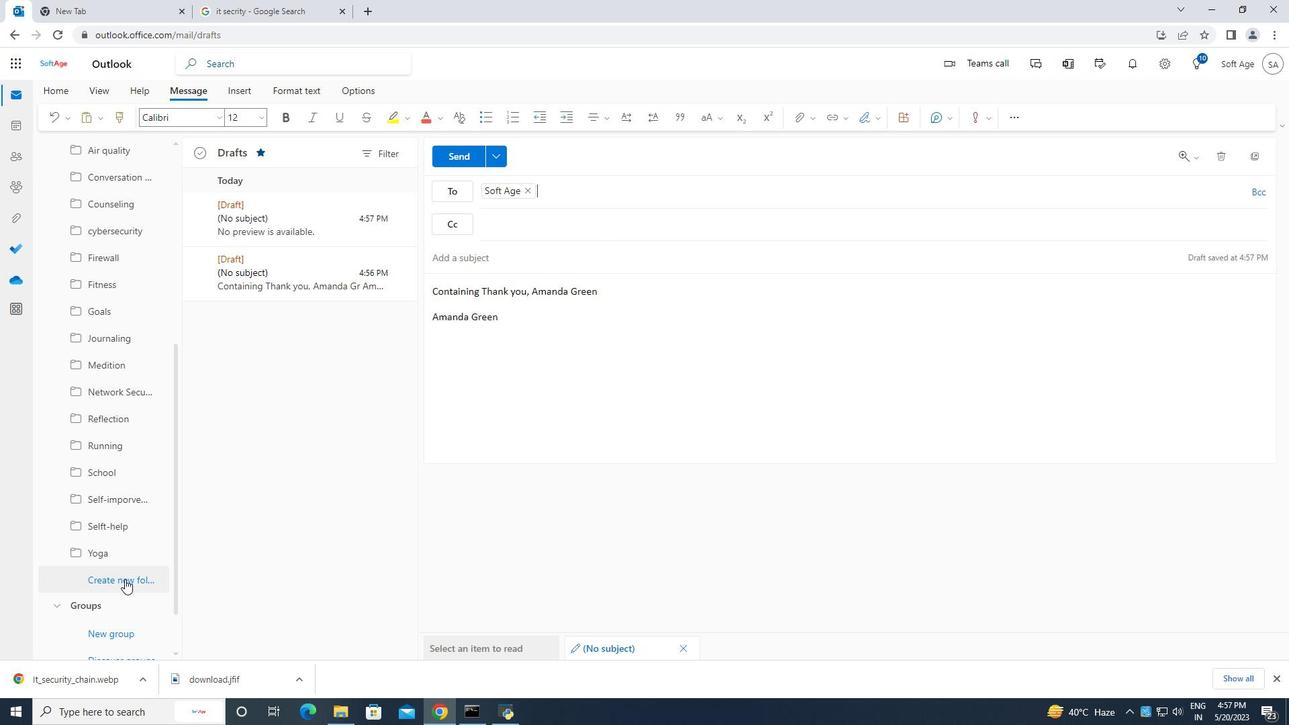 
Action: Mouse pressed left at (125, 580)
Screenshot: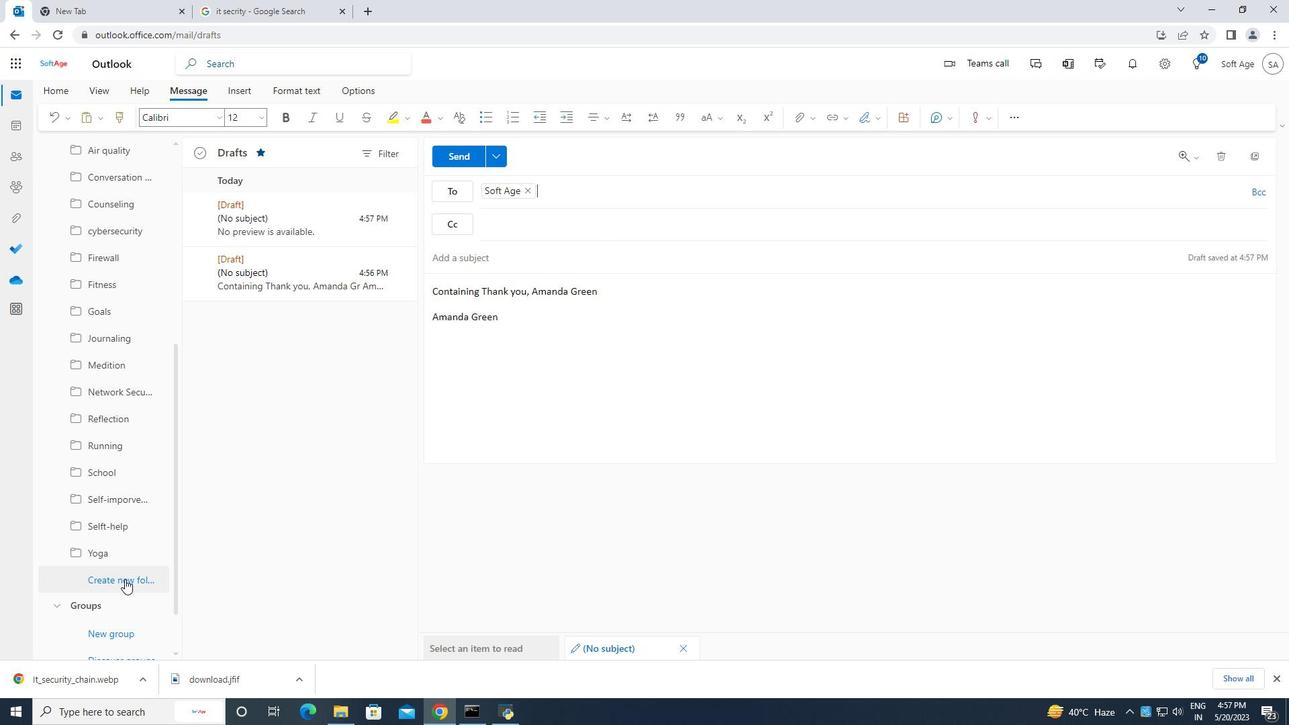 
Action: Mouse moved to (125, 580)
Screenshot: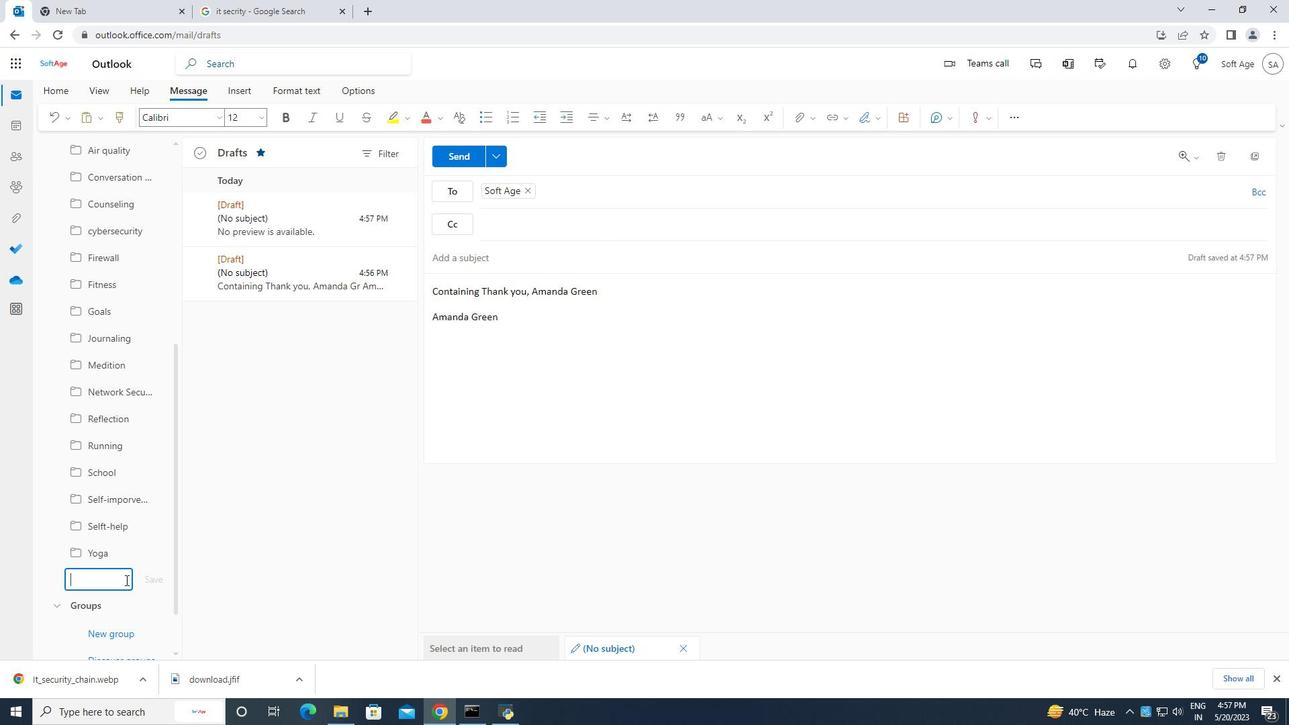 
Action: Key pressed <Key.caps_lock>A<Key.caps_lock>ntivirus
Screenshot: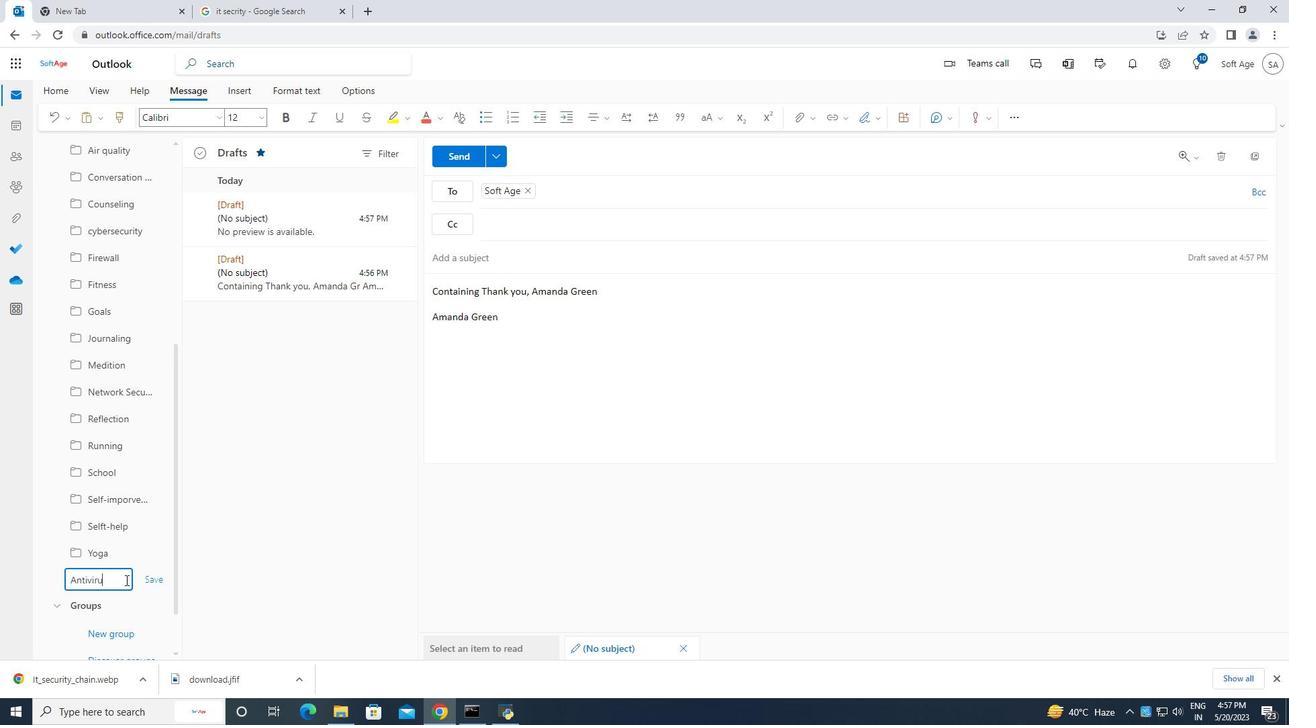 
Action: Mouse moved to (162, 578)
Screenshot: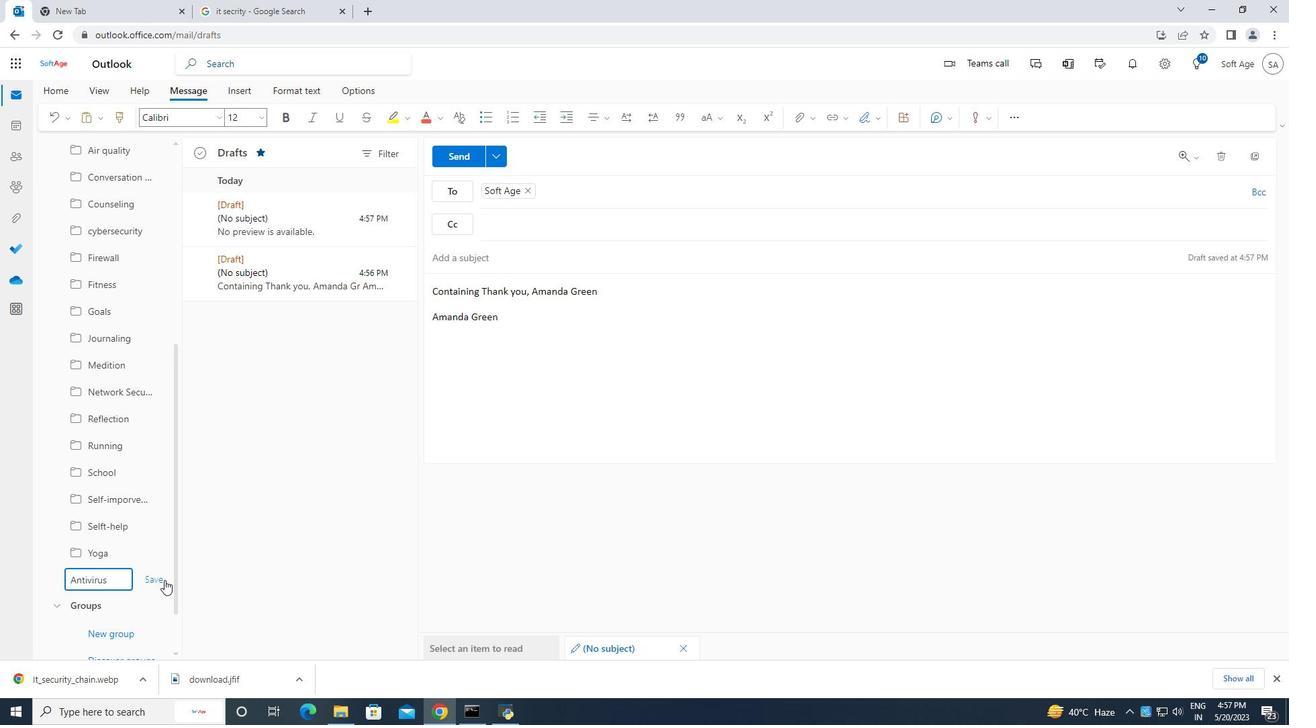 
Action: Mouse pressed left at (162, 578)
Screenshot: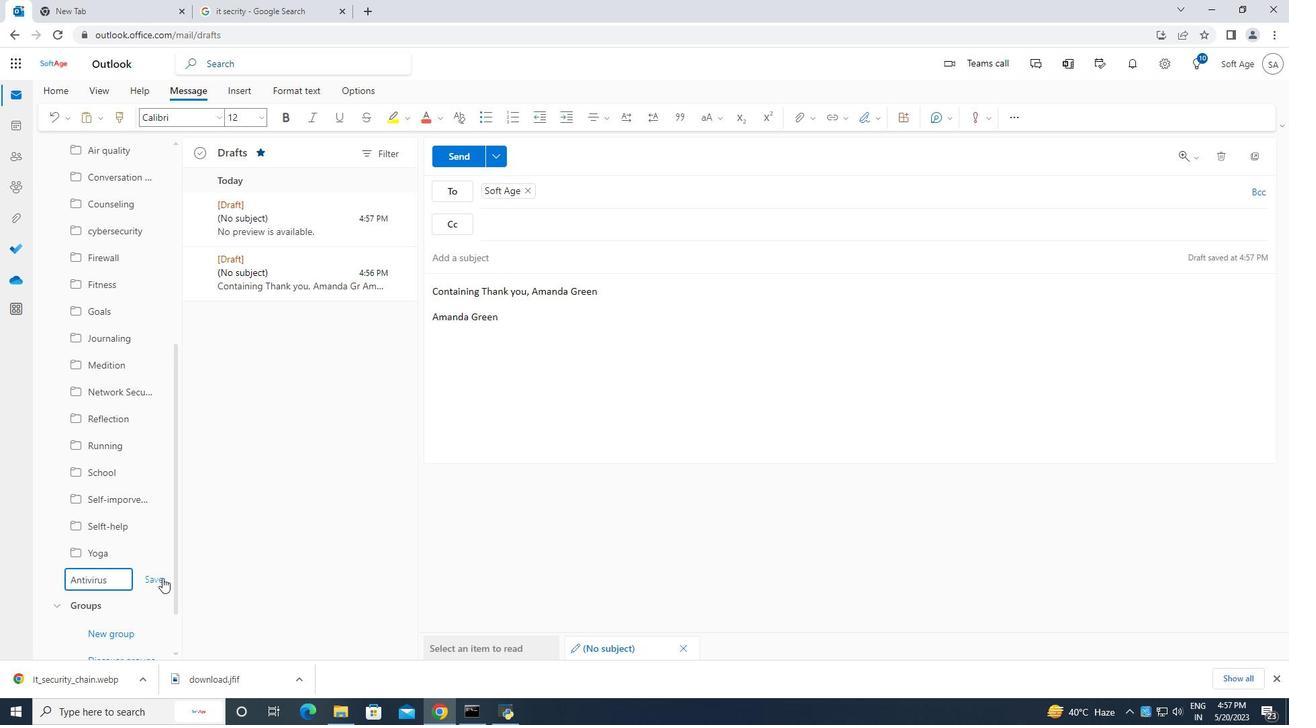 
Action: Mouse moved to (458, 149)
Screenshot: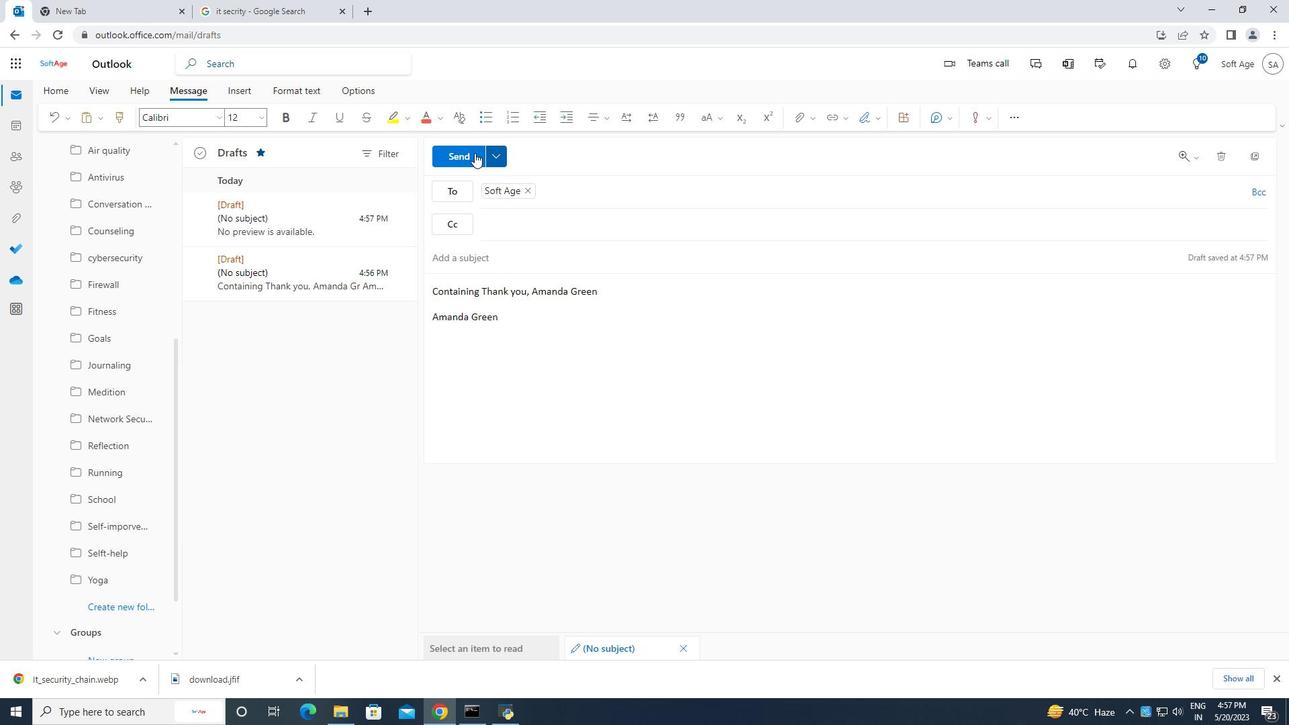 
Action: Mouse pressed left at (458, 149)
Screenshot: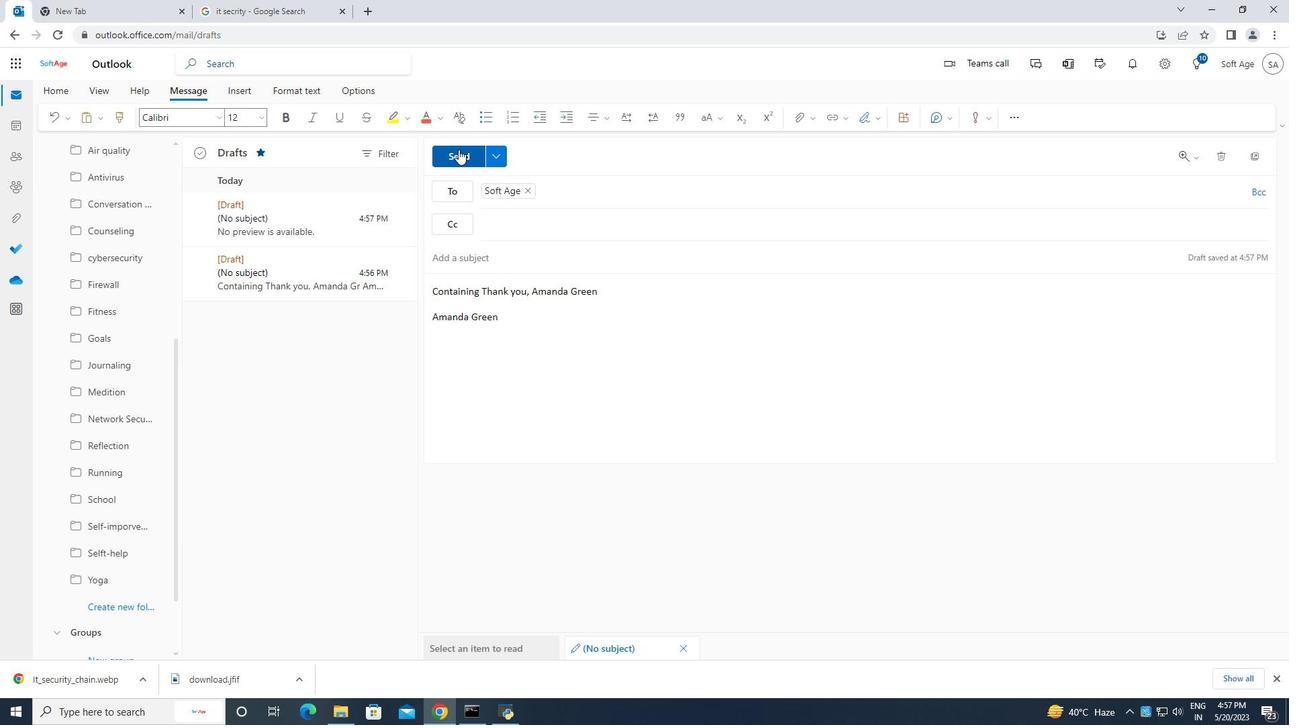 
Action: Mouse moved to (636, 393)
Screenshot: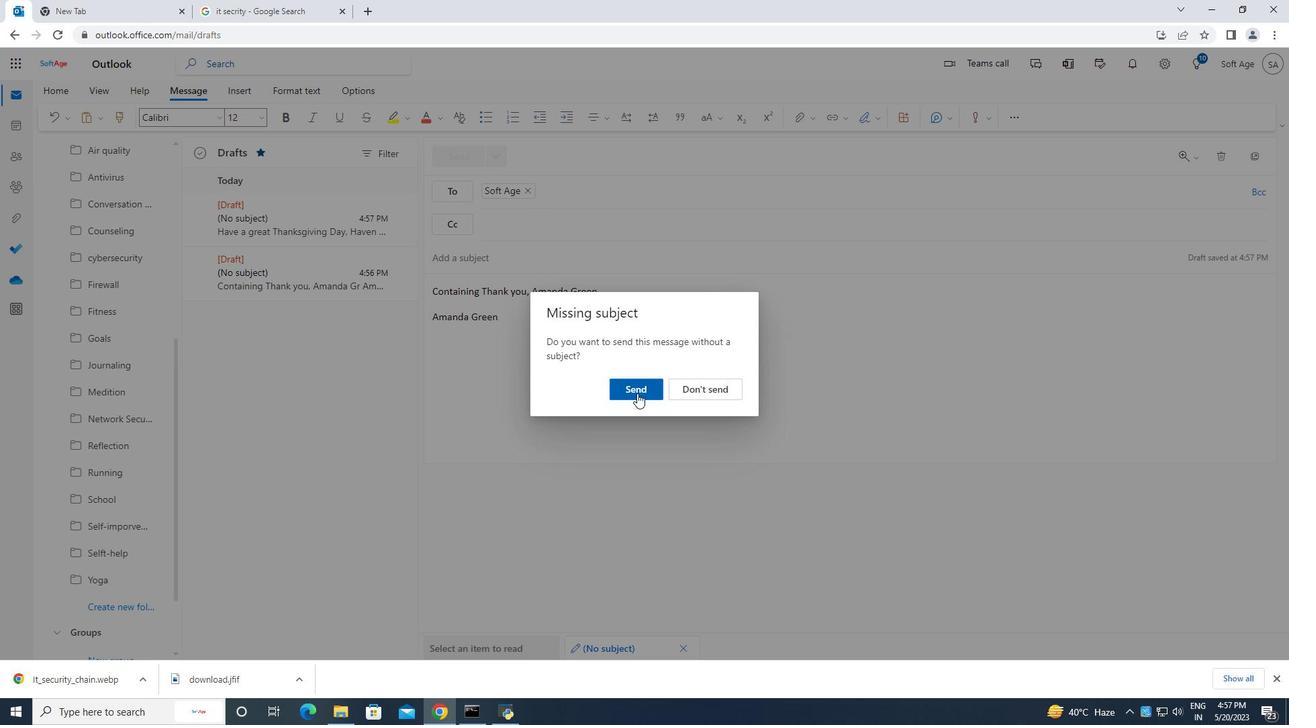
Action: Mouse pressed left at (636, 393)
Screenshot: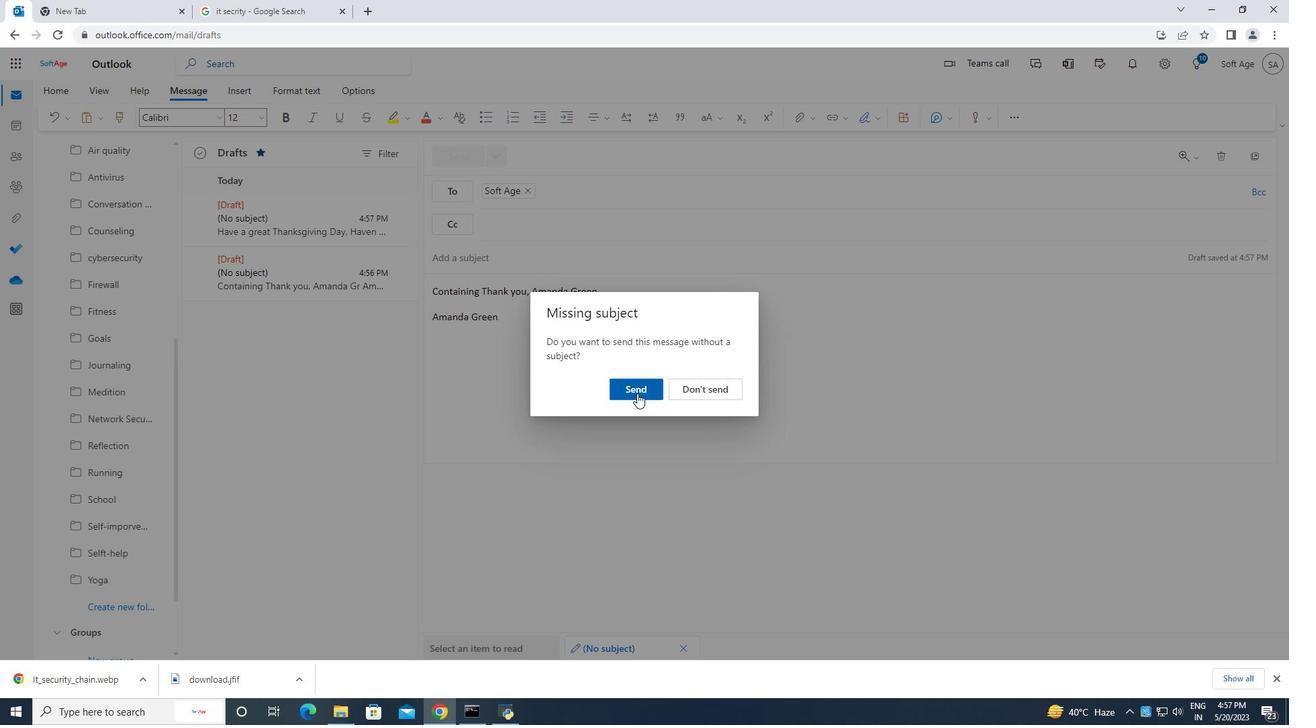
Action: Mouse moved to (181, 319)
Screenshot: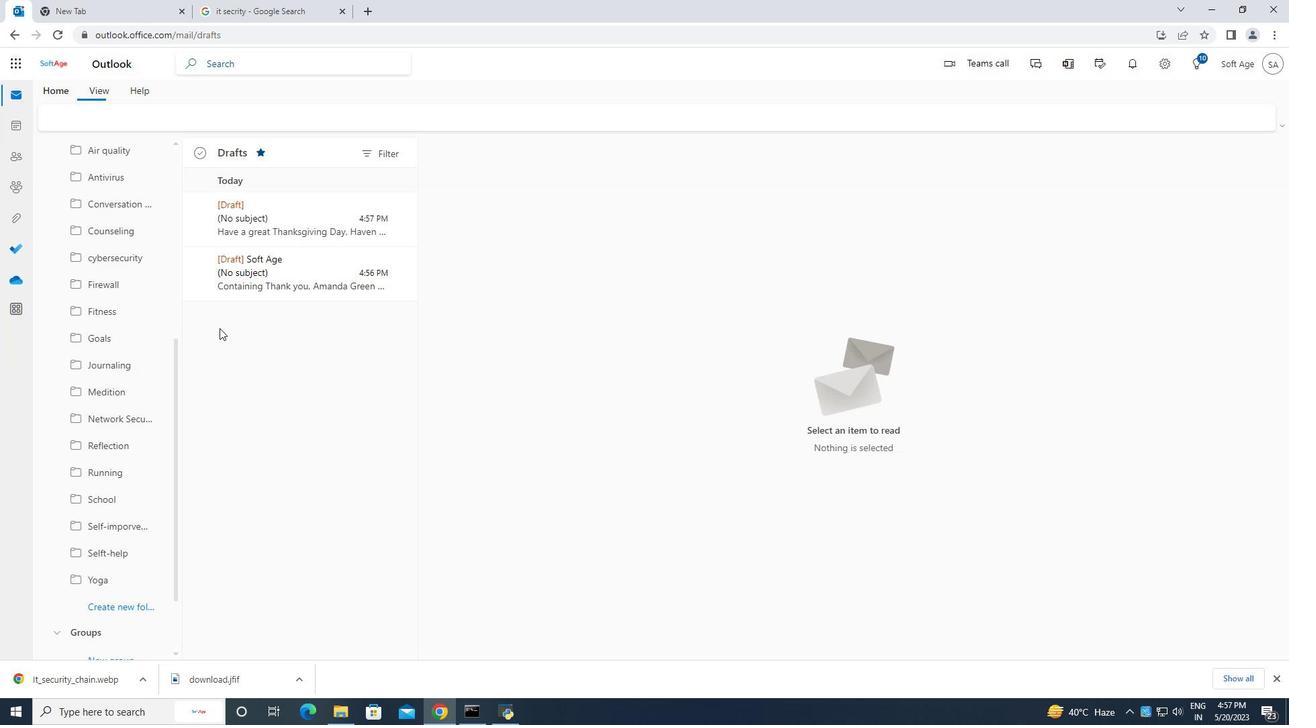 
